 Task: Look for space in Conversano, Italy from 1st August, 2023 to 5th August, 2023 for 3 adults, 1 child in price range Rs.13000 to Rs.20000. Place can be entire place with 2 bedrooms having 3 beds and 2 bathrooms. Property type can be flatguest house, hotel. Booking option can be shelf check-in. Required host language is English.
Action: Mouse moved to (500, 120)
Screenshot: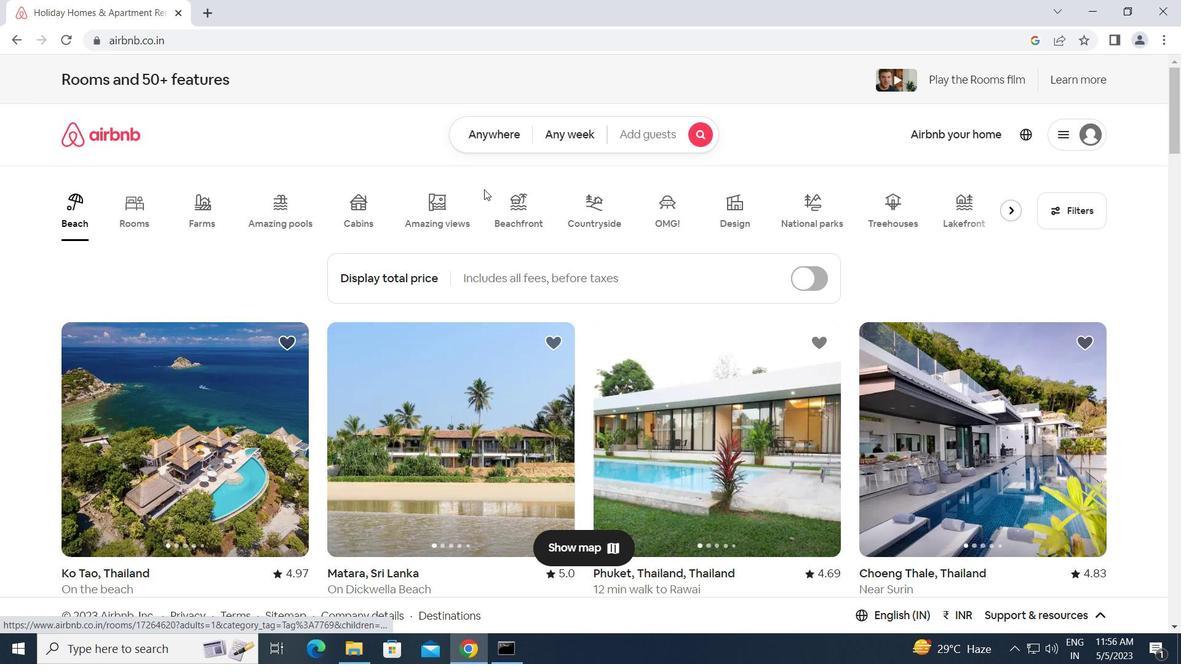 
Action: Mouse pressed left at (500, 120)
Screenshot: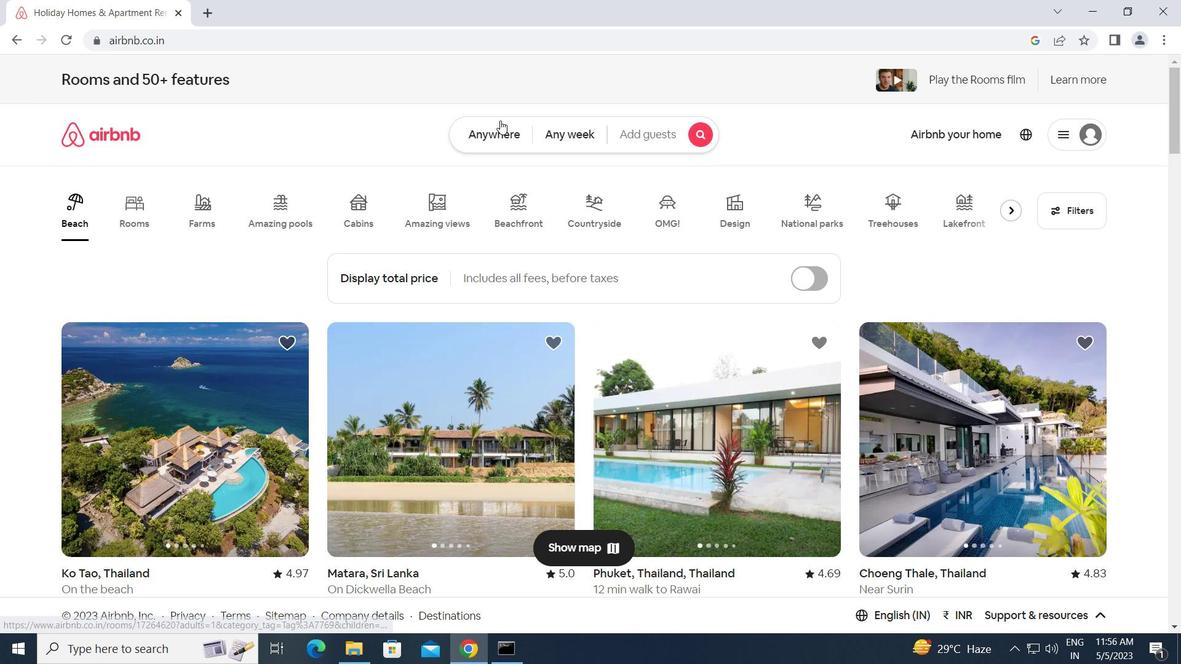 
Action: Mouse moved to (421, 185)
Screenshot: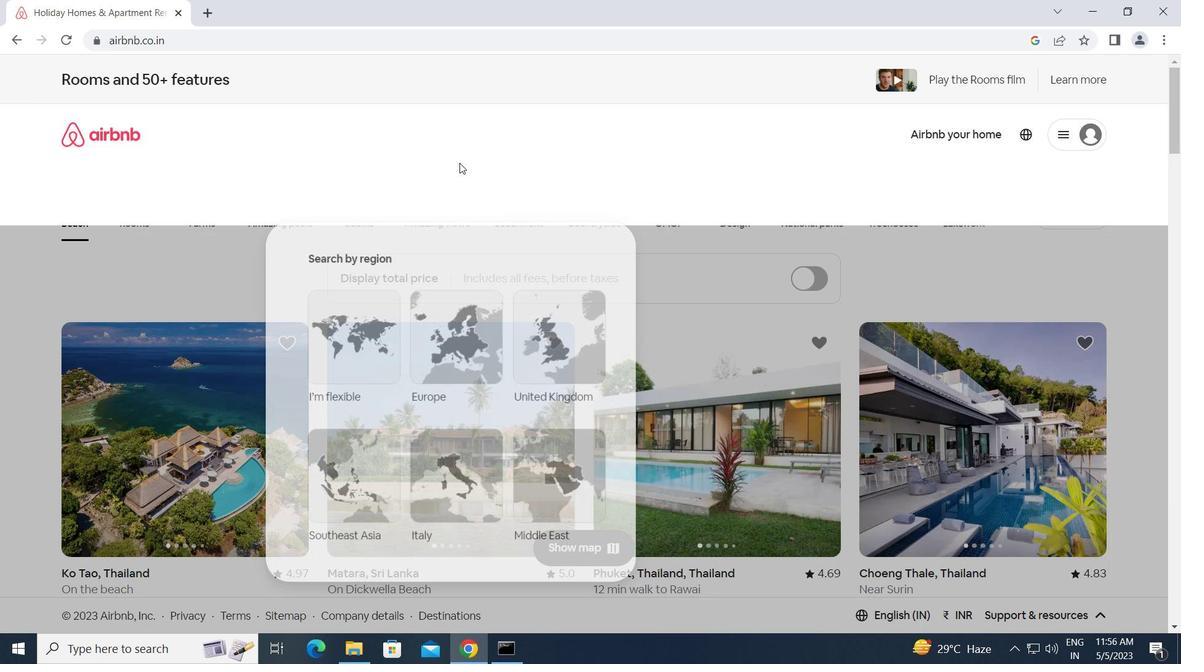 
Action: Mouse pressed left at (421, 185)
Screenshot: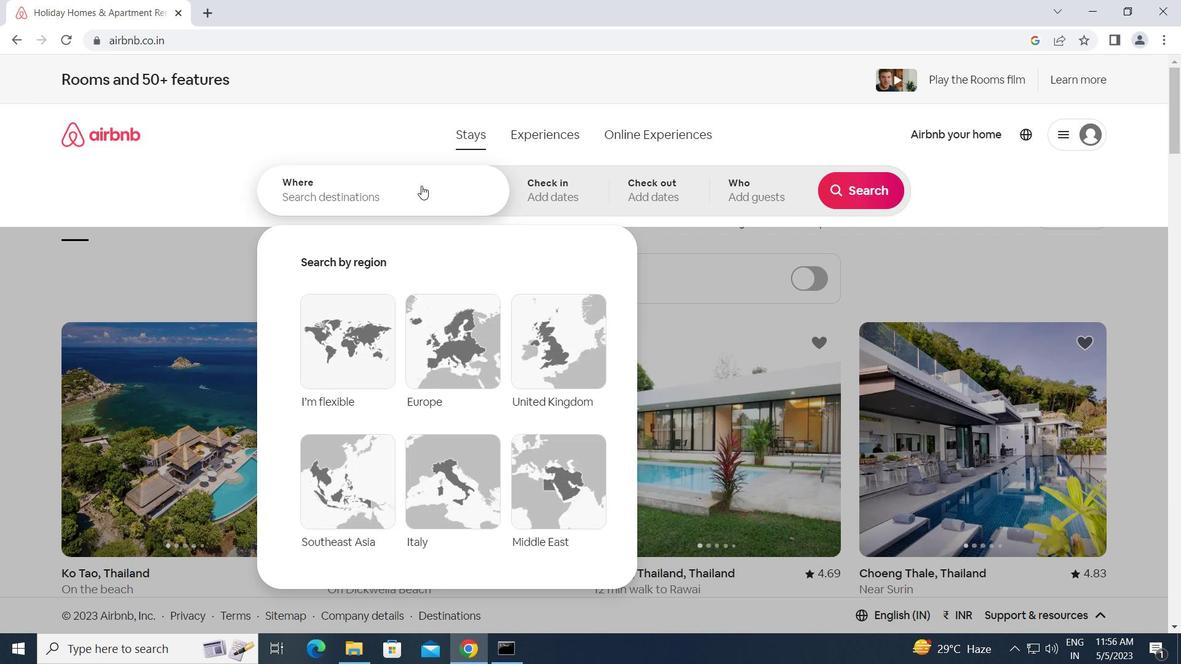 
Action: Key pressed c<Key.caps_lock>onversano,<Key.space><Key.caps_lock>i<Key.caps_lock>taly<Key.enter>
Screenshot: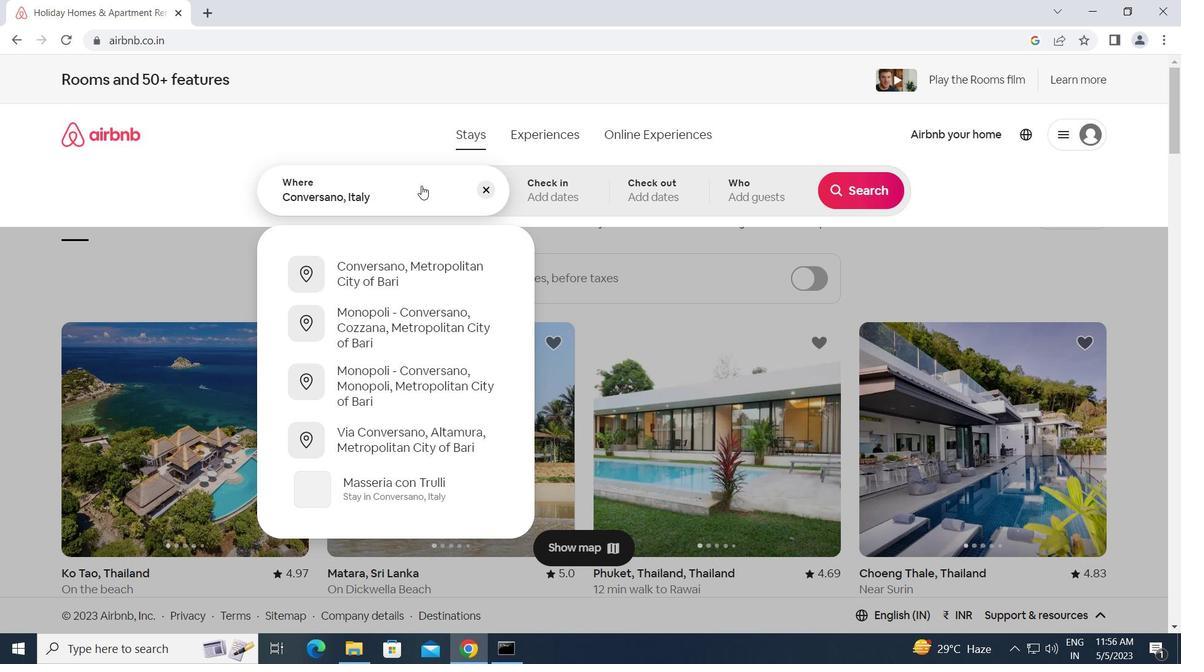 
Action: Mouse moved to (860, 306)
Screenshot: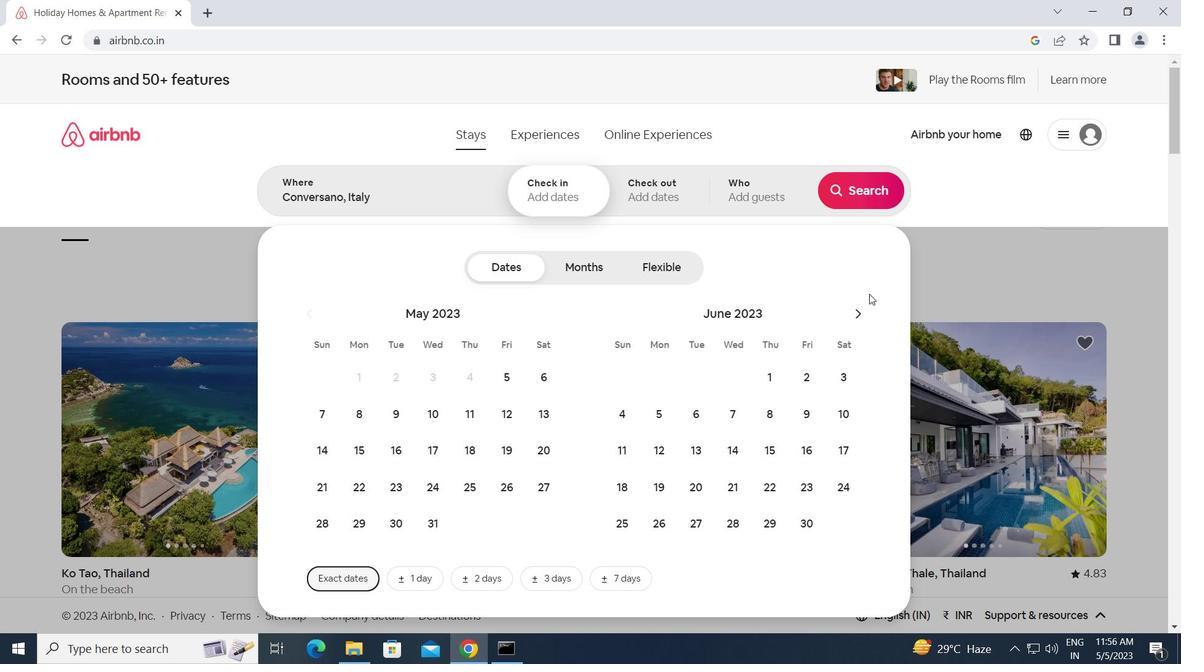 
Action: Mouse pressed left at (860, 306)
Screenshot: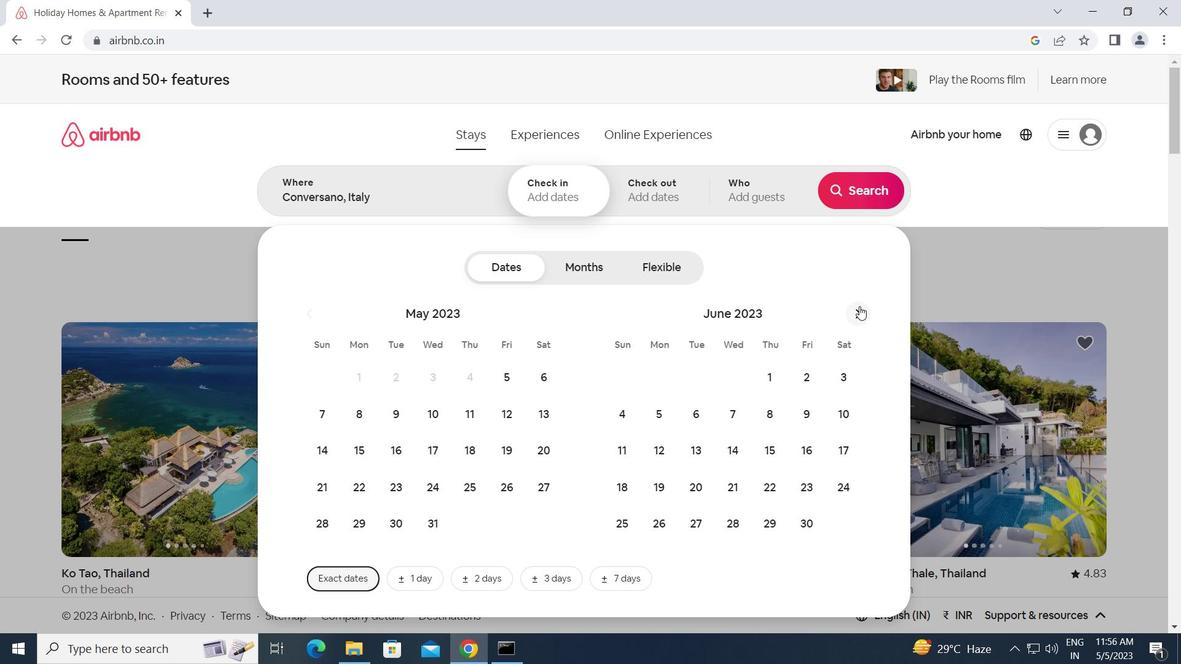 
Action: Mouse pressed left at (860, 306)
Screenshot: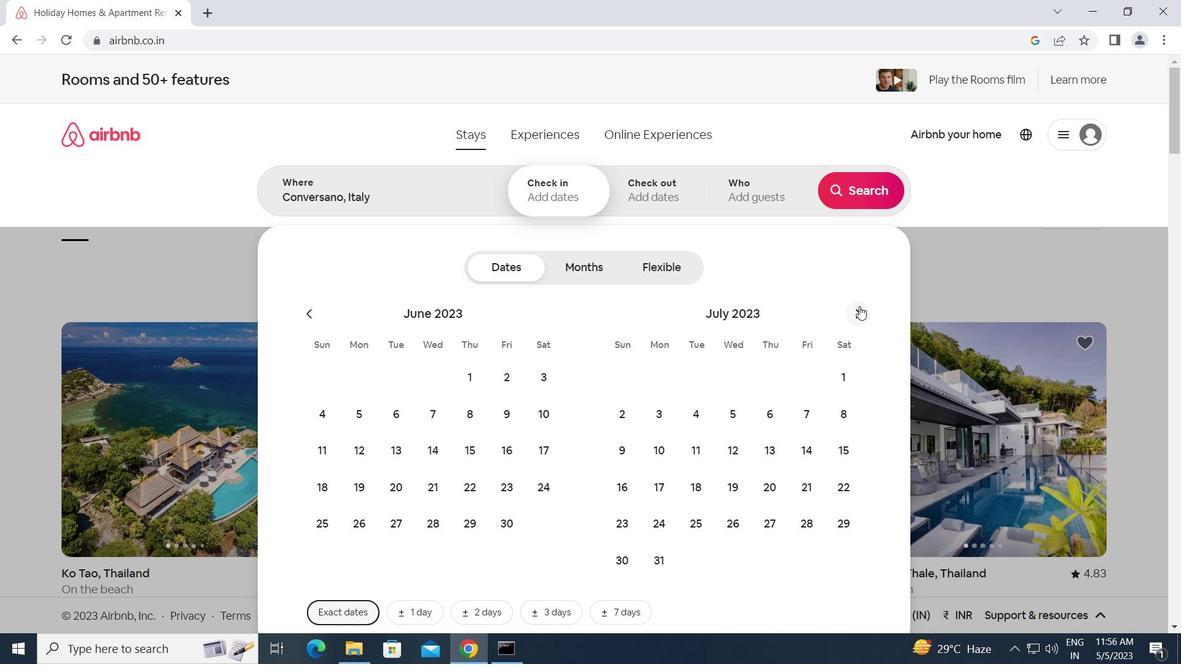 
Action: Mouse moved to (687, 375)
Screenshot: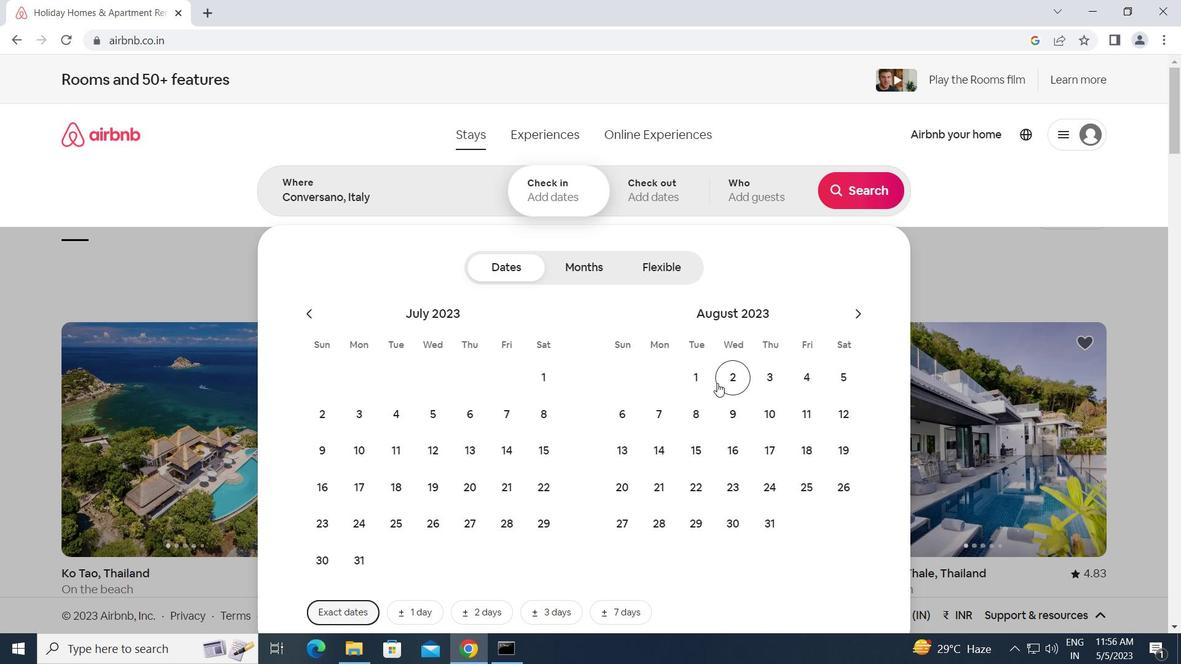 
Action: Mouse pressed left at (687, 375)
Screenshot: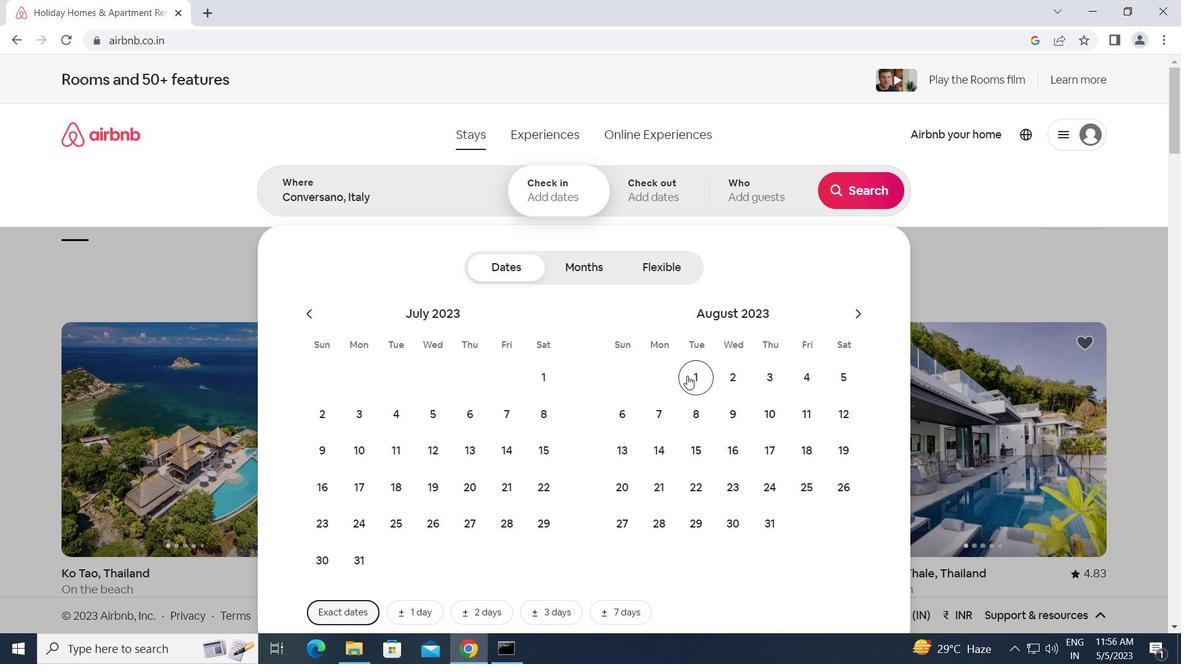 
Action: Mouse moved to (840, 380)
Screenshot: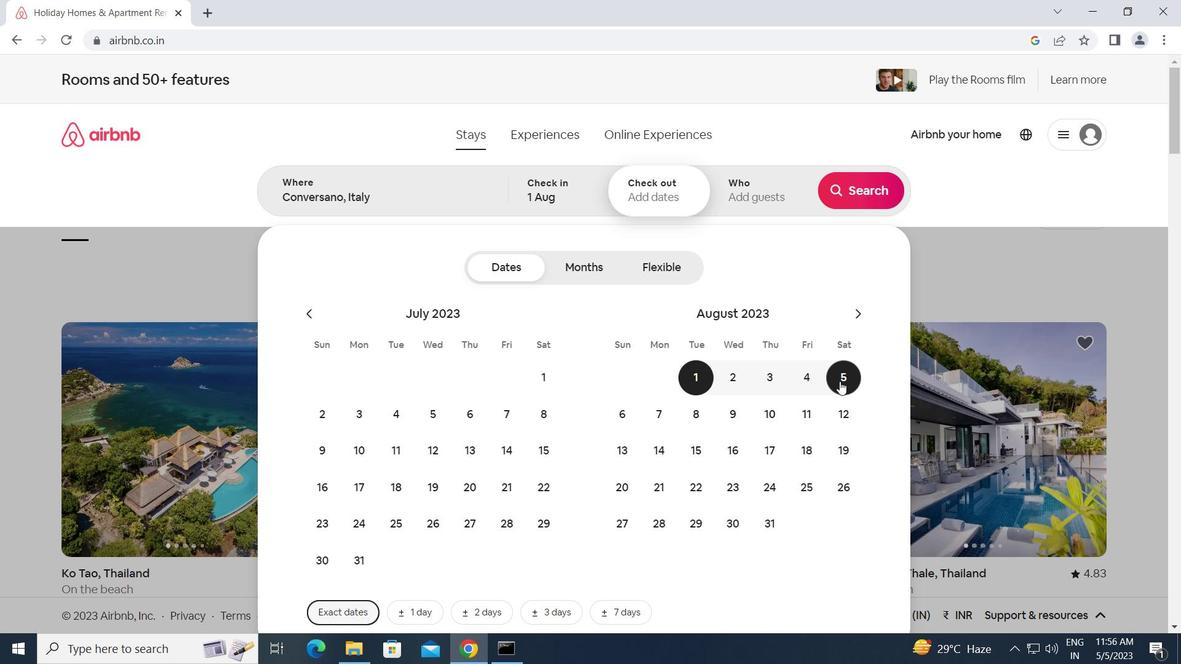 
Action: Mouse pressed left at (840, 380)
Screenshot: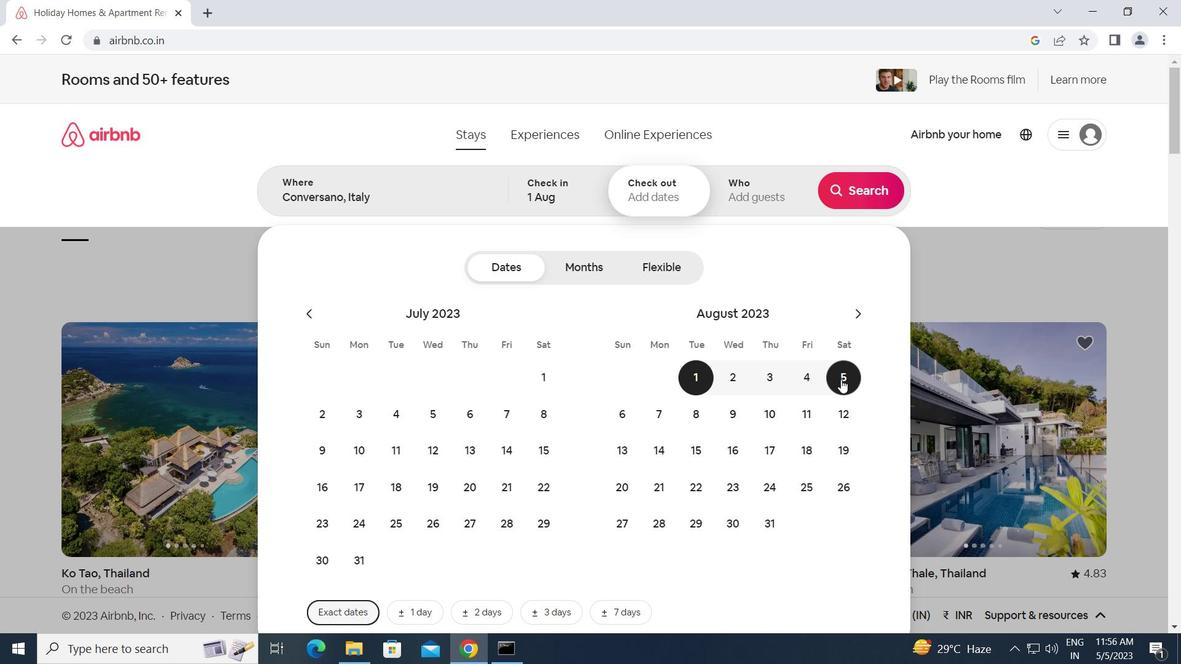 
Action: Mouse moved to (772, 192)
Screenshot: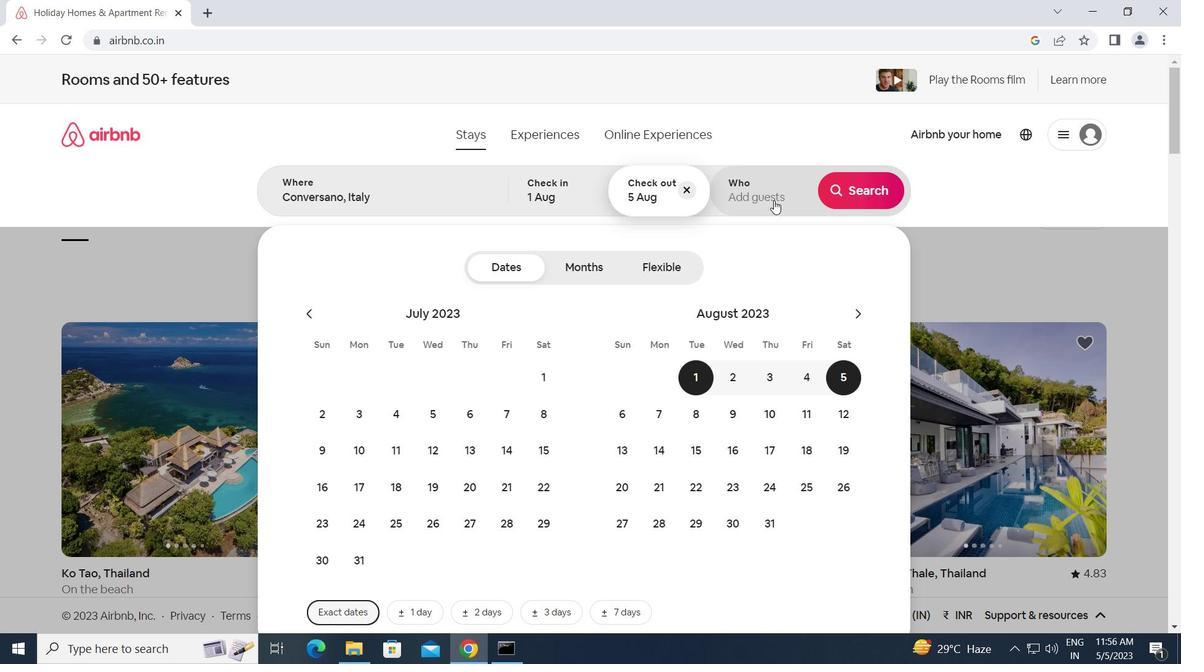 
Action: Mouse pressed left at (772, 192)
Screenshot: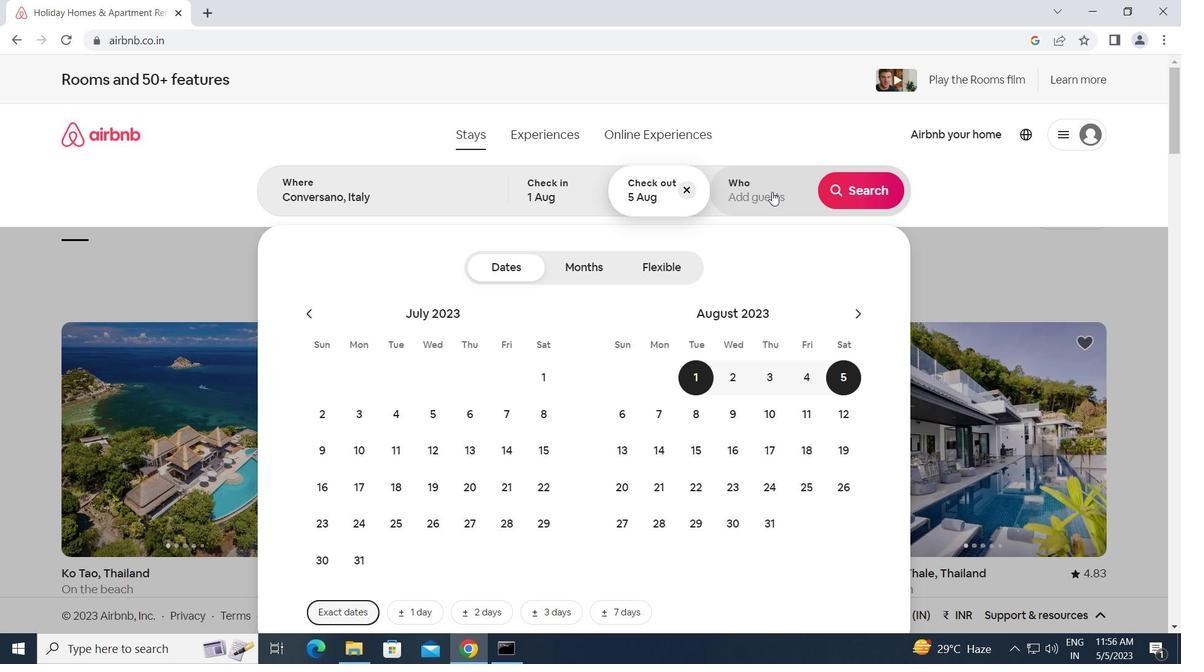 
Action: Mouse moved to (862, 268)
Screenshot: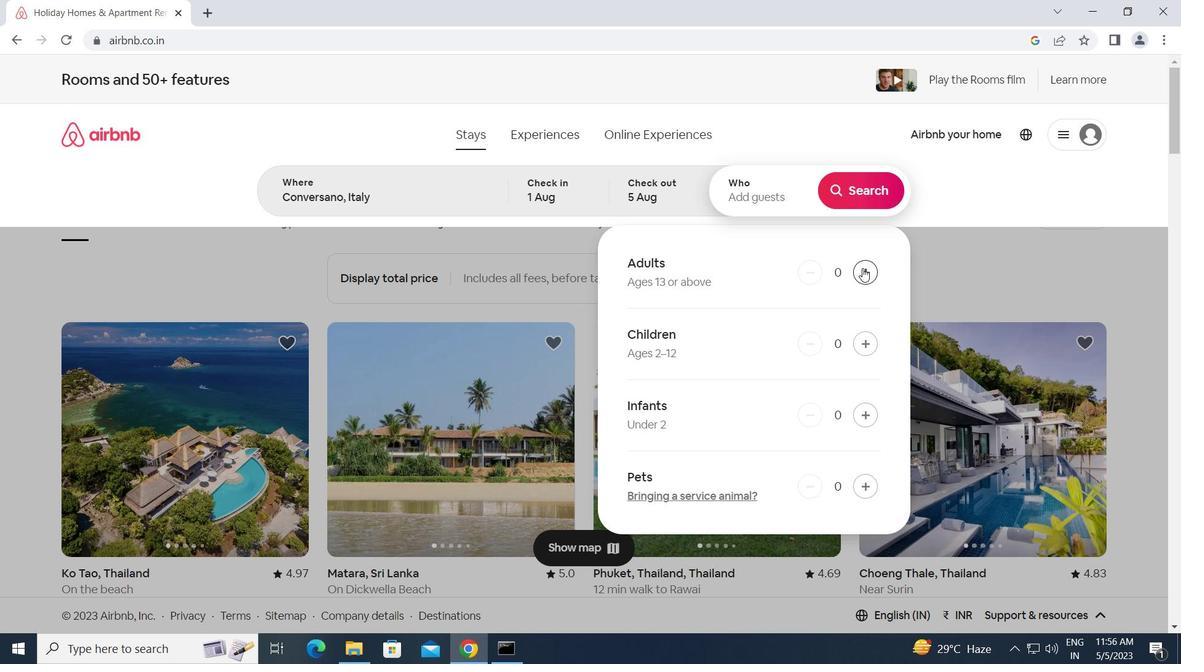 
Action: Mouse pressed left at (862, 268)
Screenshot: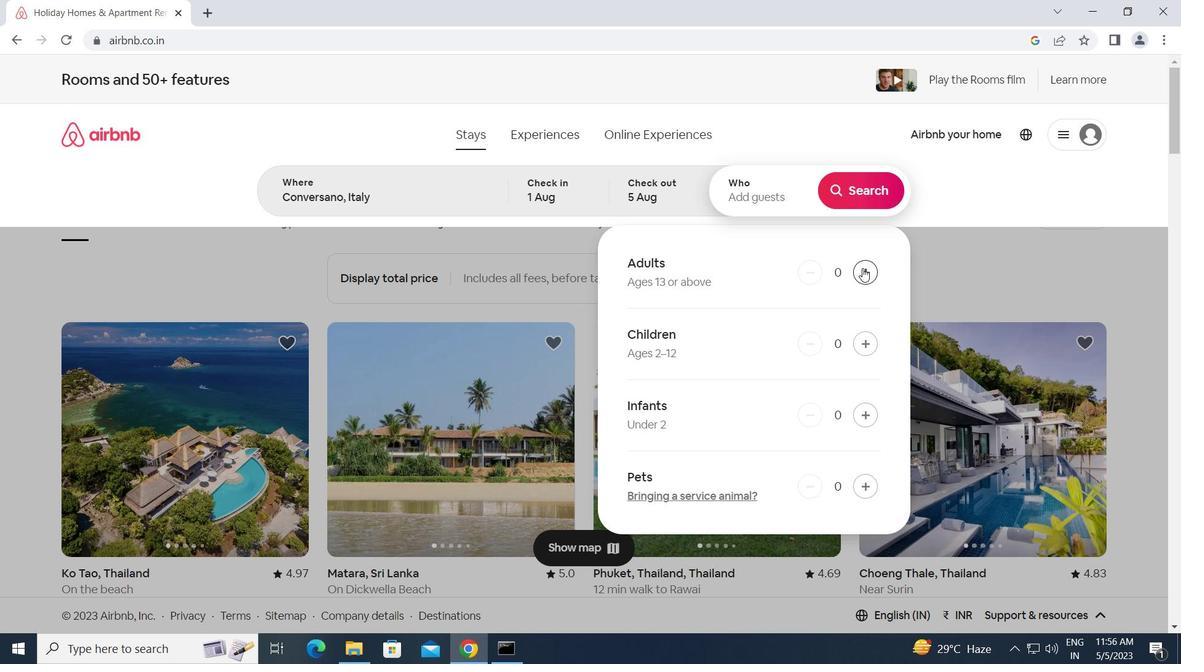 
Action: Mouse pressed left at (862, 268)
Screenshot: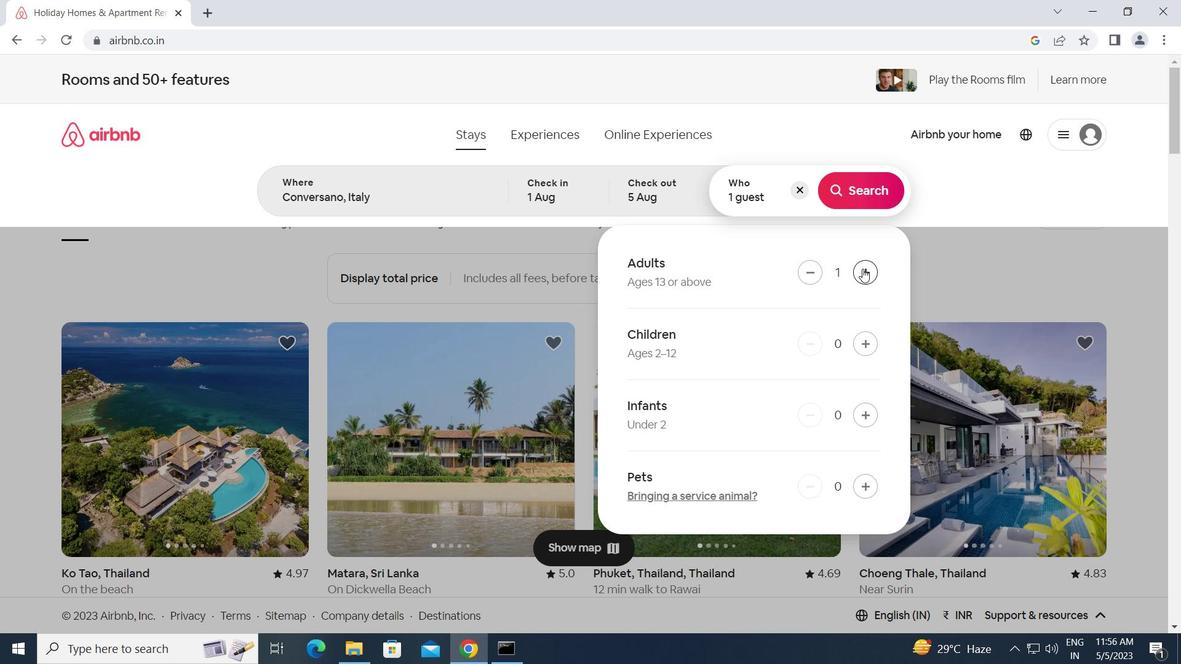 
Action: Mouse pressed left at (862, 268)
Screenshot: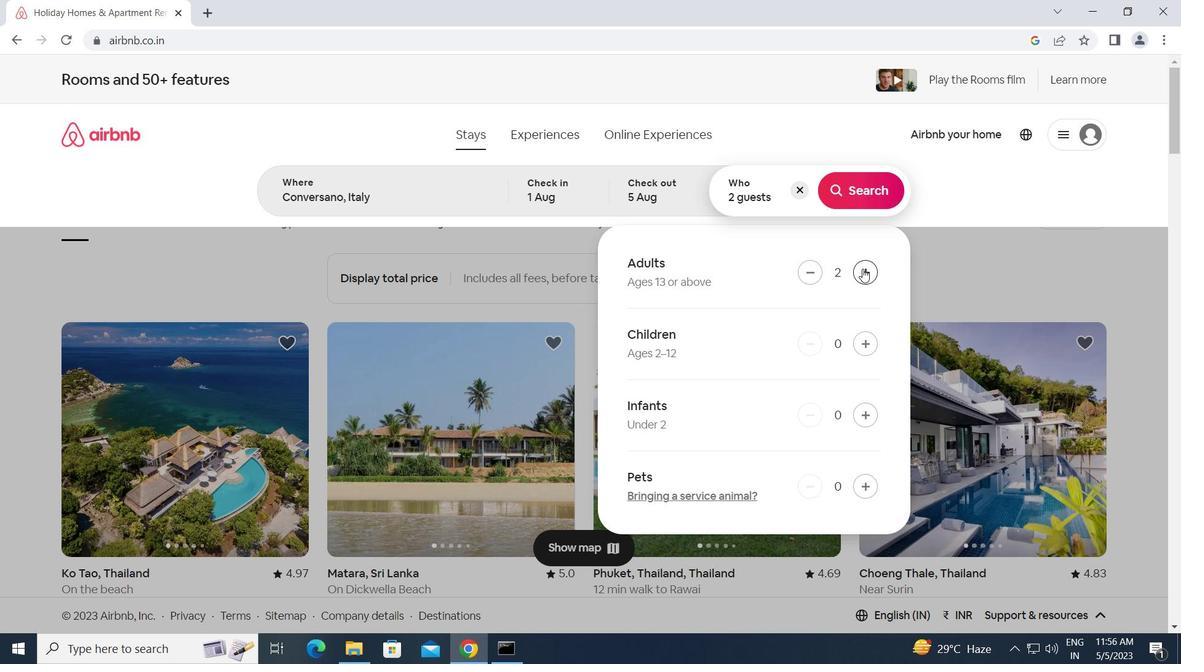 
Action: Mouse moved to (869, 342)
Screenshot: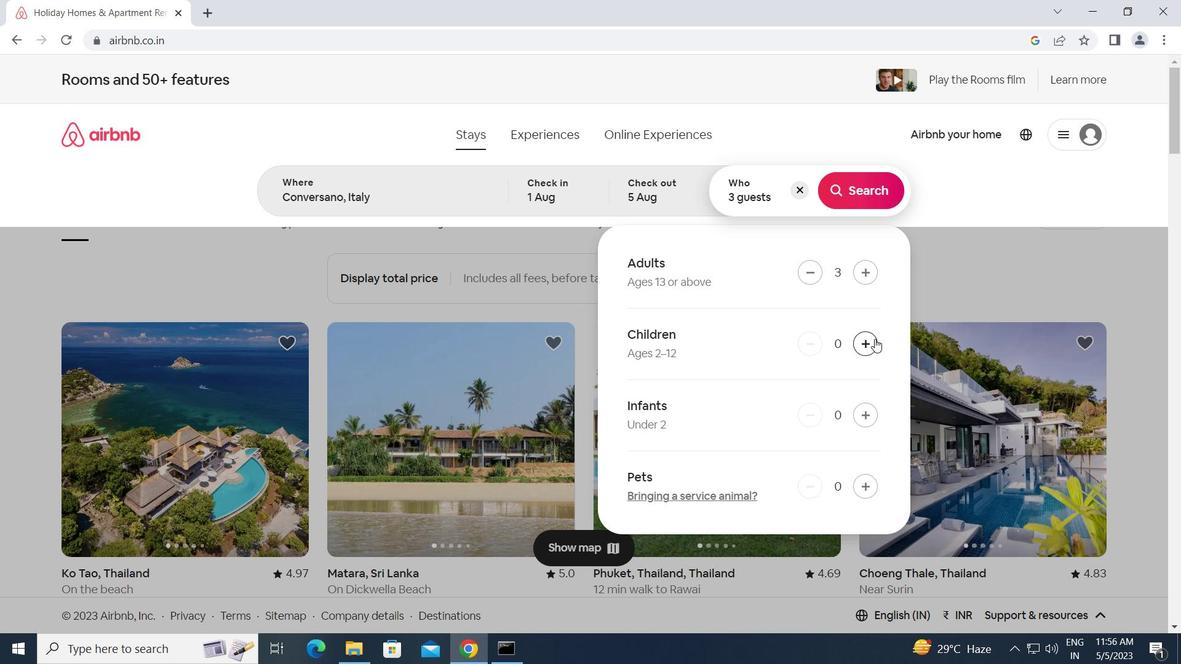 
Action: Mouse pressed left at (869, 342)
Screenshot: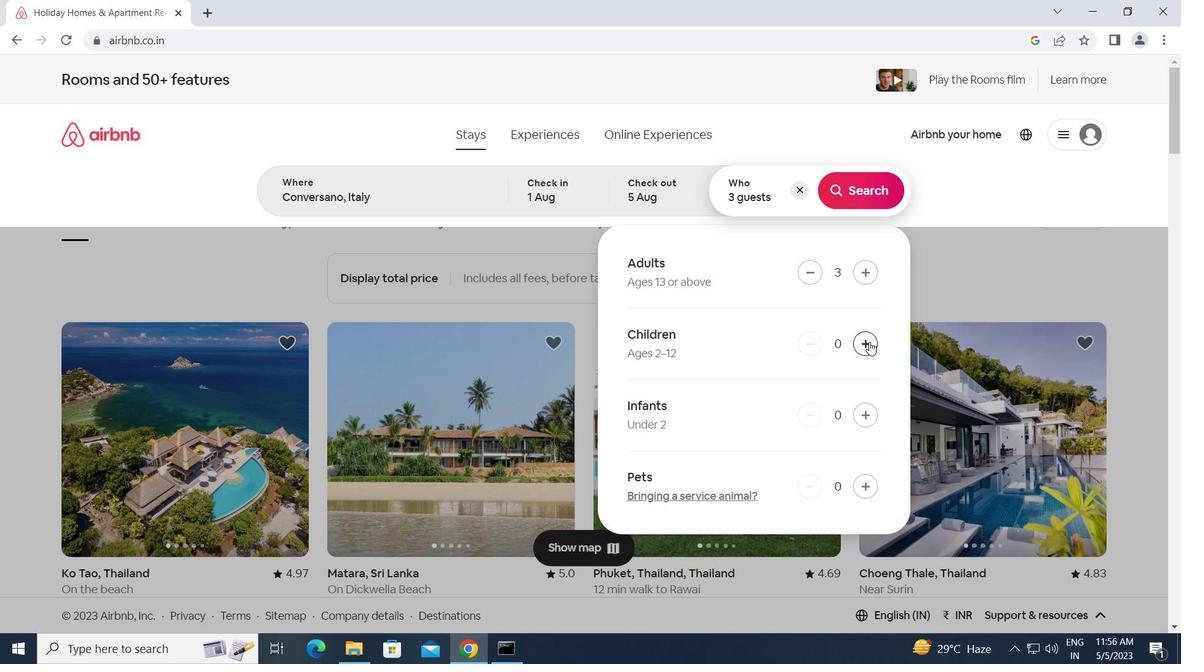 
Action: Mouse moved to (848, 188)
Screenshot: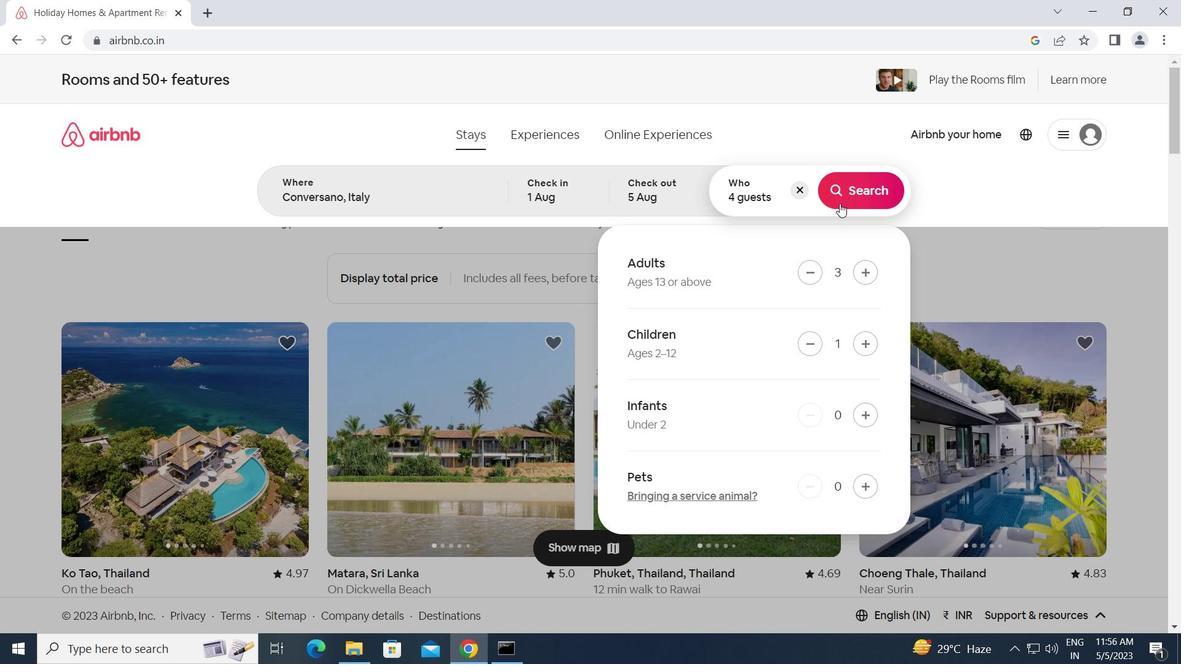 
Action: Mouse pressed left at (848, 188)
Screenshot: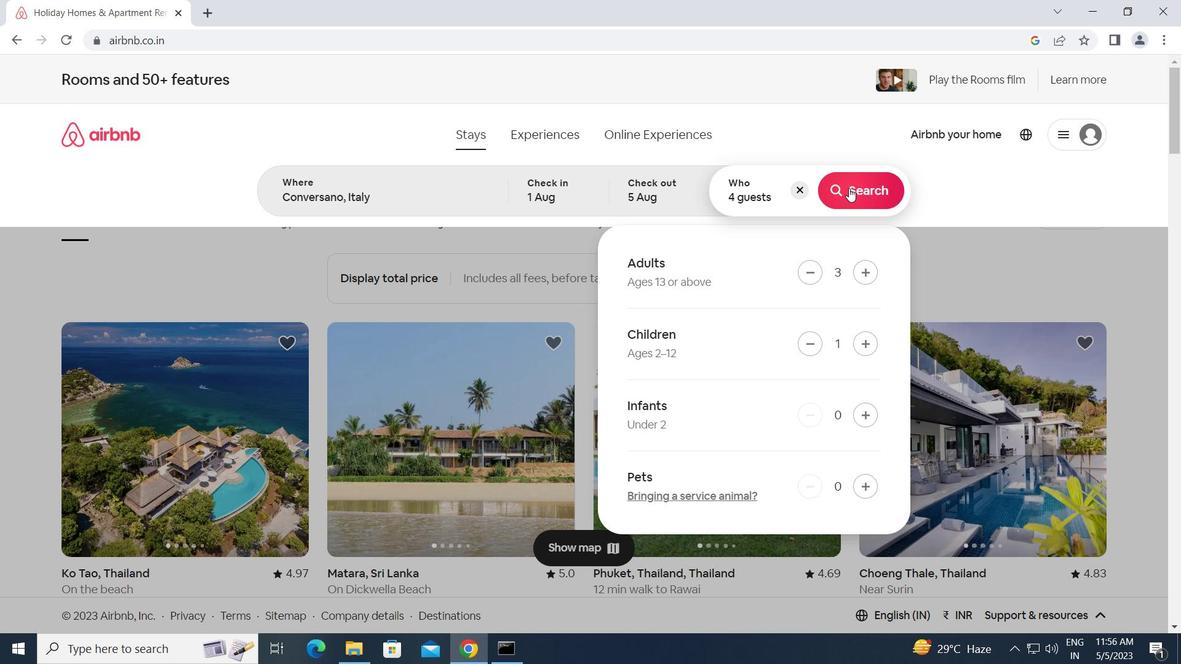
Action: Mouse moved to (1104, 148)
Screenshot: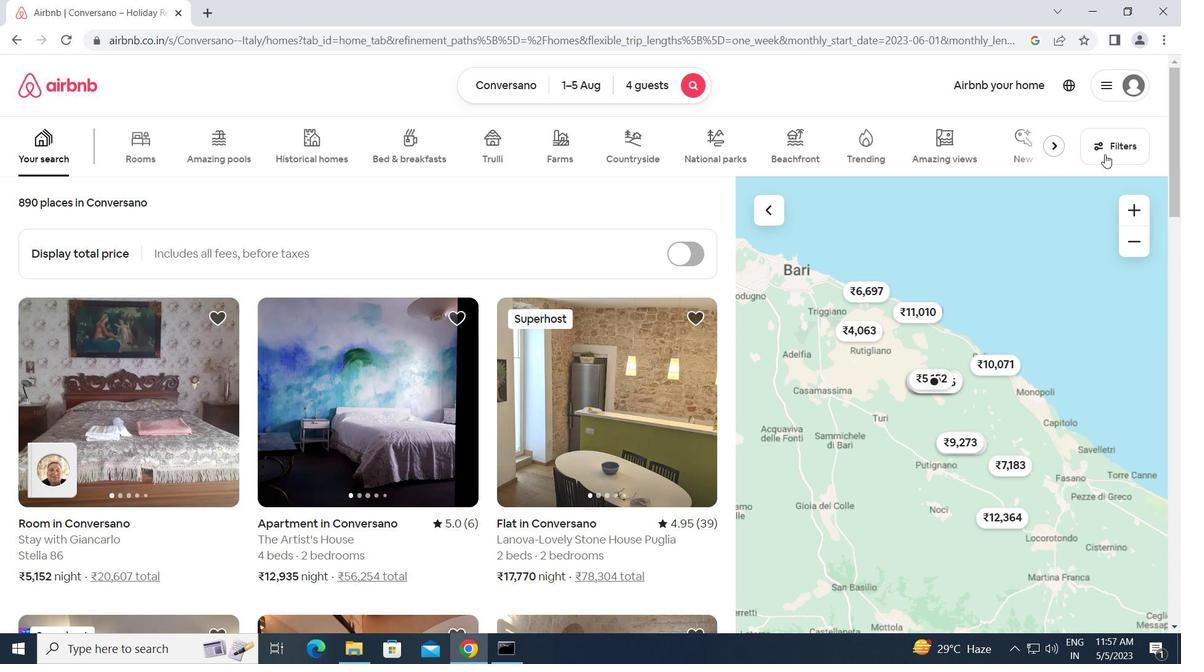 
Action: Mouse pressed left at (1104, 148)
Screenshot: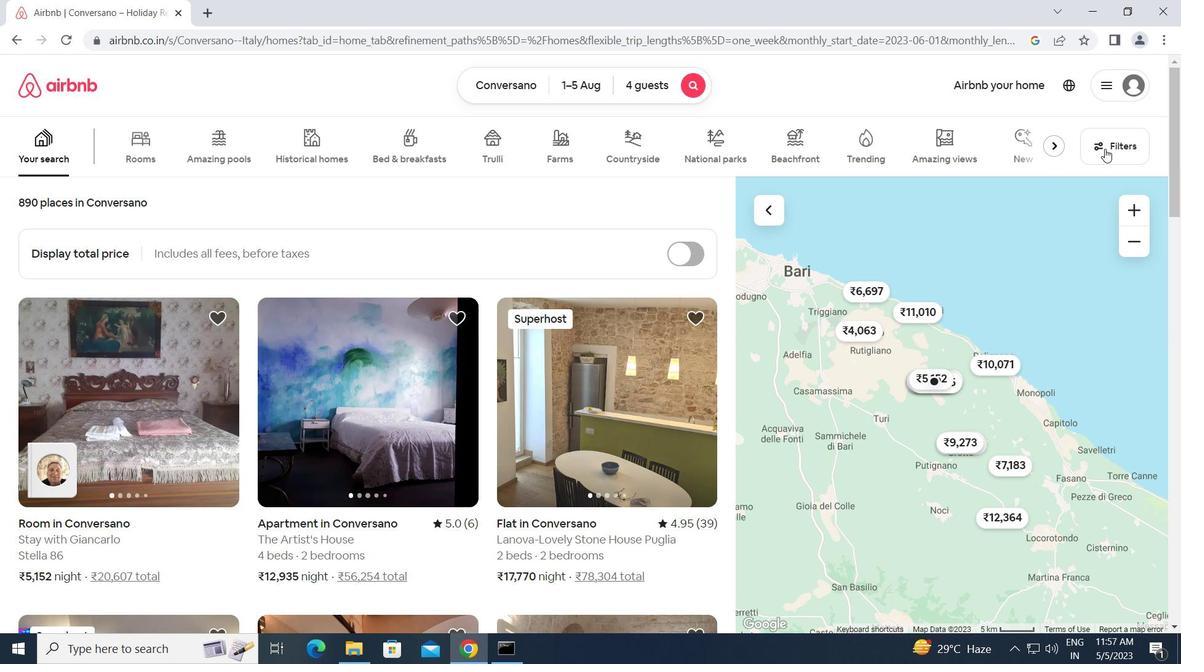 
Action: Mouse moved to (391, 526)
Screenshot: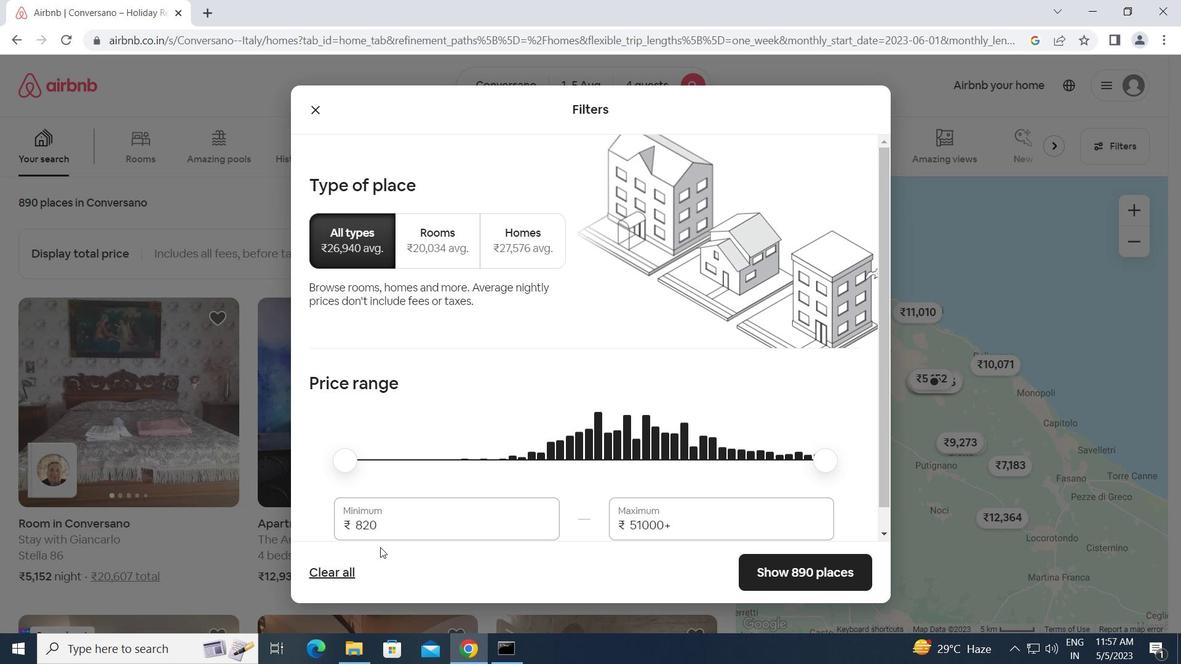 
Action: Mouse pressed left at (391, 526)
Screenshot: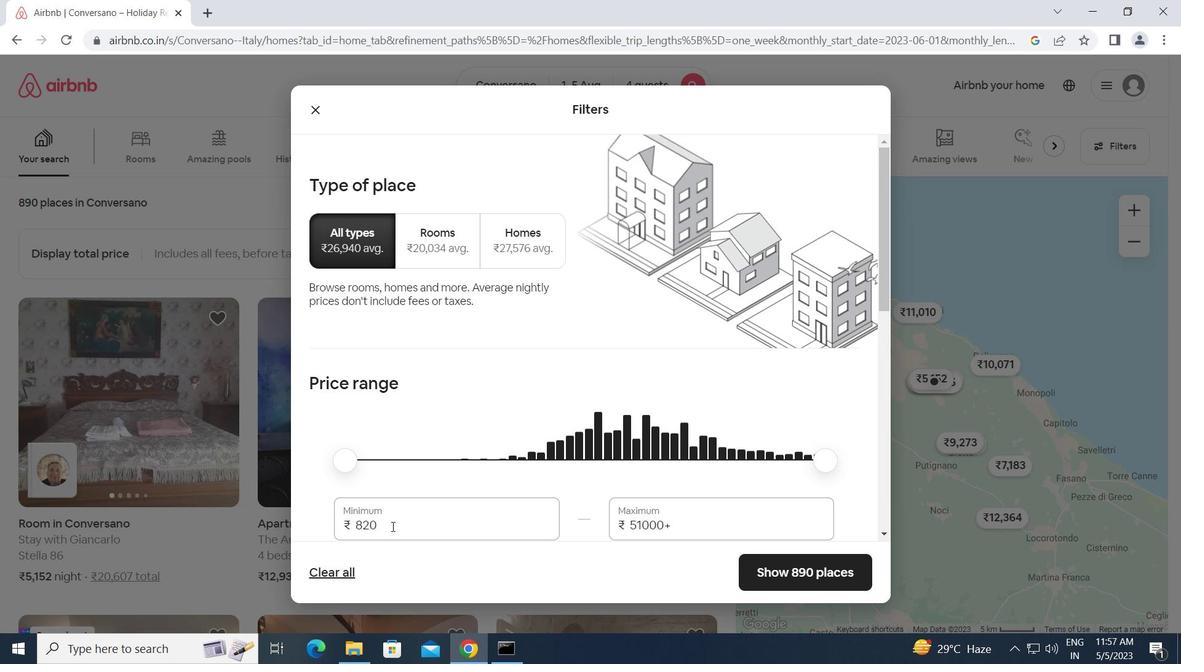 
Action: Mouse moved to (340, 524)
Screenshot: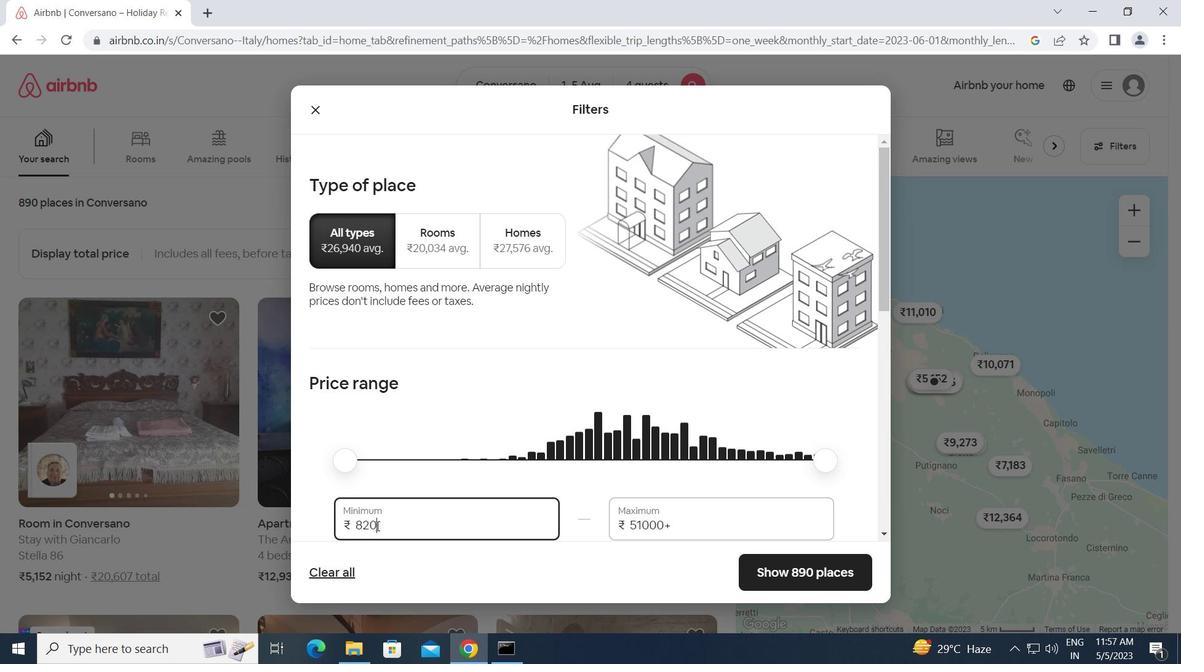 
Action: Key pressed 13000<Key.tab>20000
Screenshot: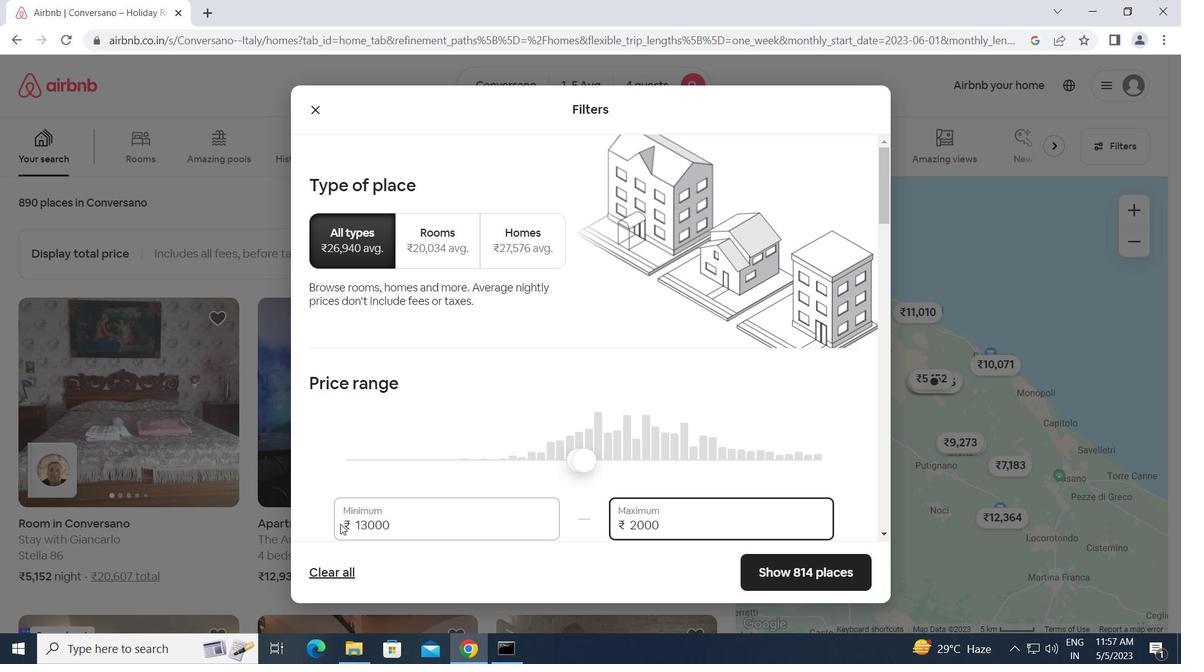 
Action: Mouse moved to (361, 522)
Screenshot: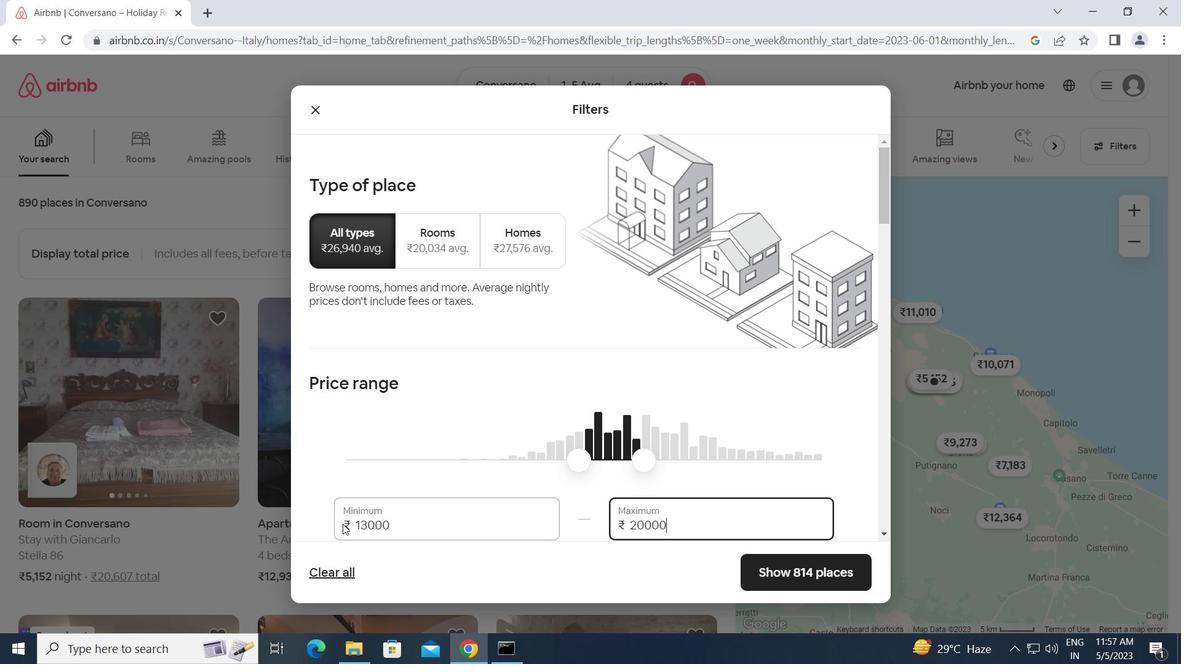 
Action: Mouse scrolled (361, 521) with delta (0, 0)
Screenshot: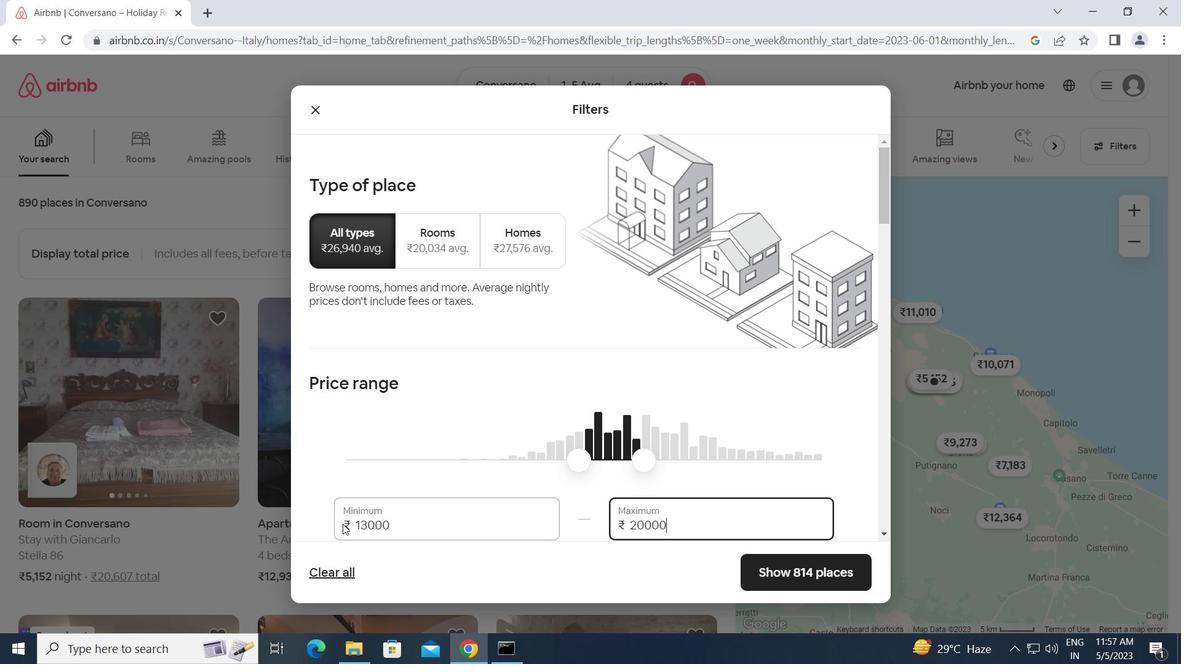 
Action: Mouse moved to (378, 518)
Screenshot: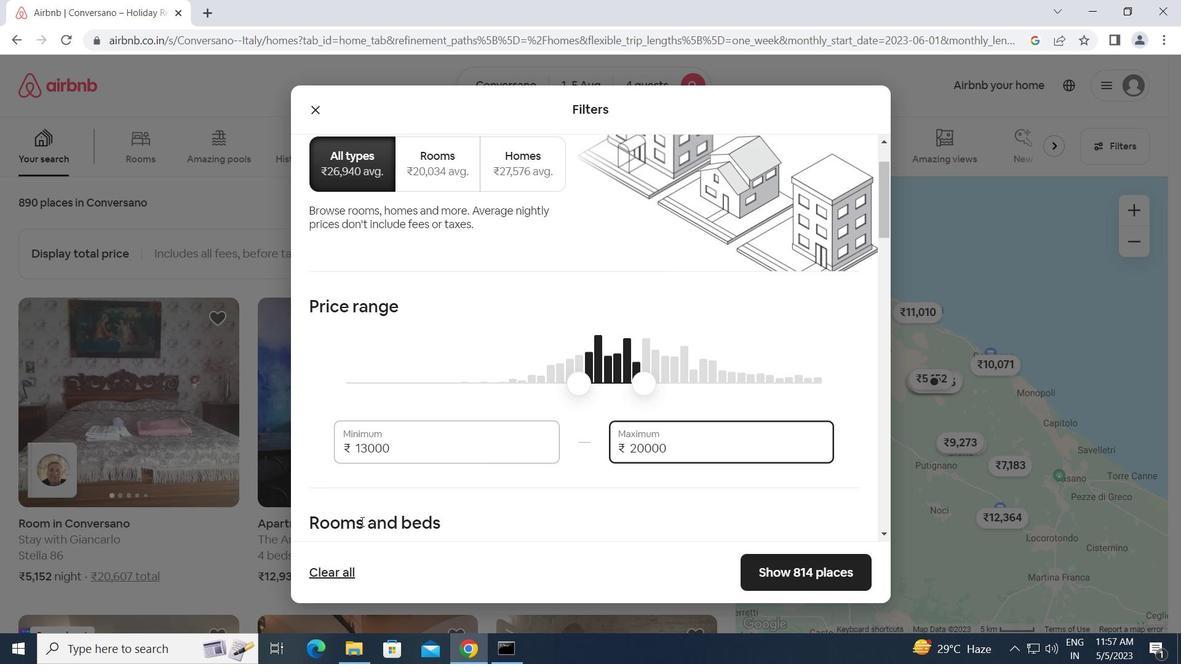 
Action: Mouse scrolled (378, 517) with delta (0, 0)
Screenshot: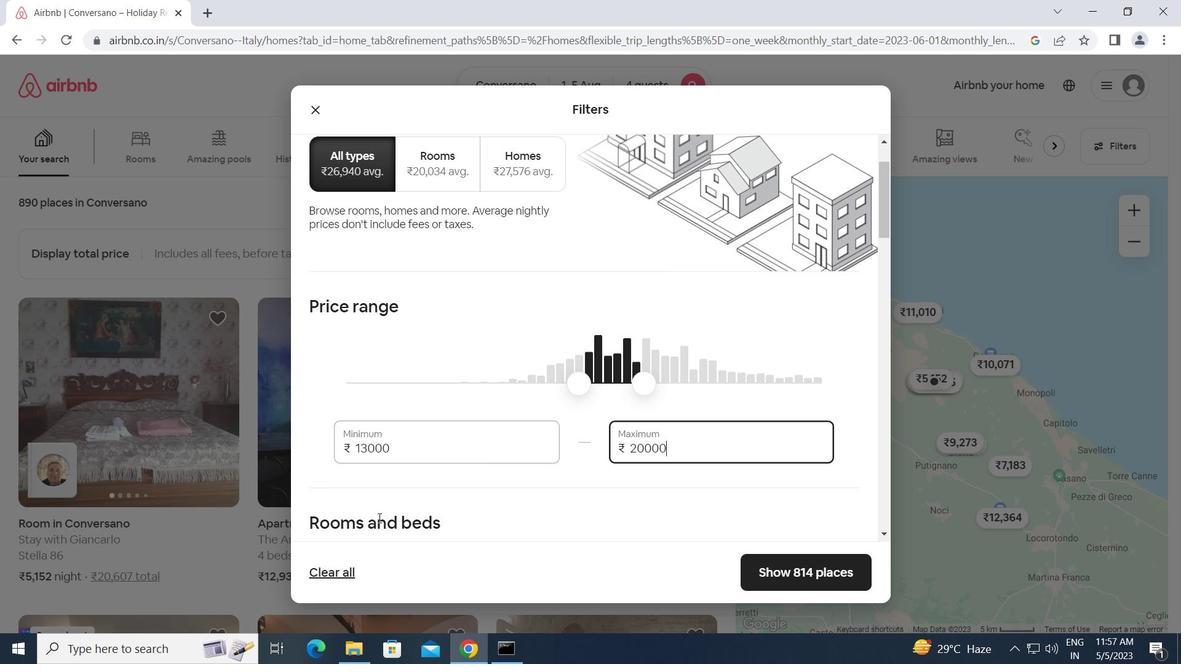 
Action: Mouse scrolled (378, 517) with delta (0, 0)
Screenshot: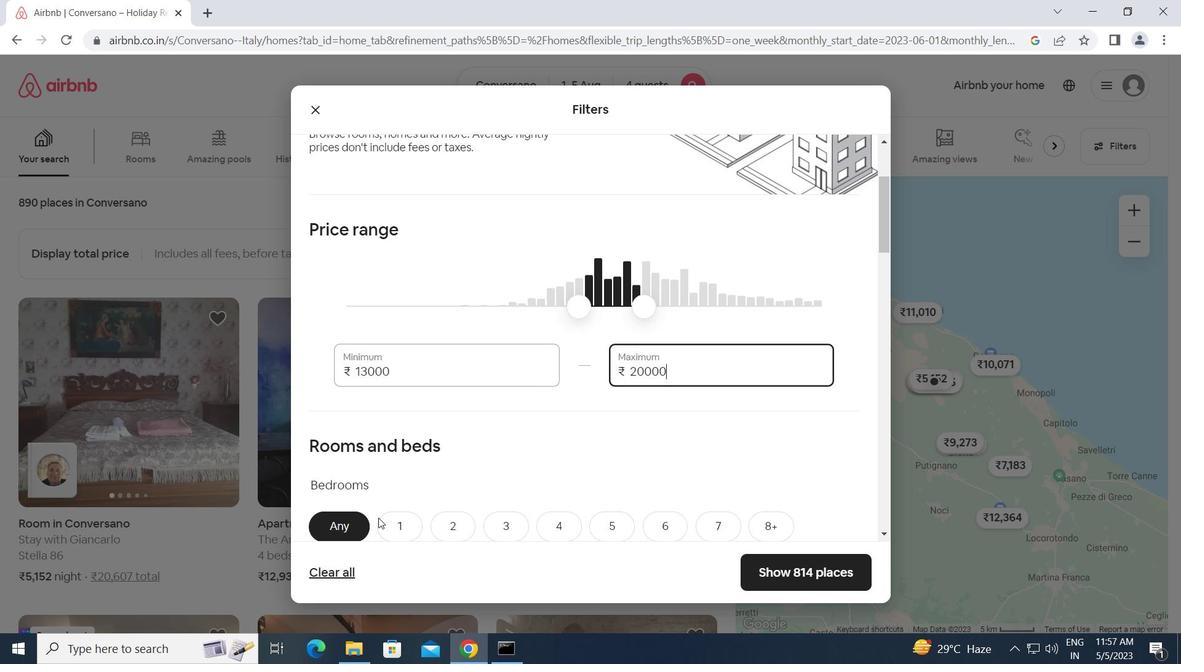 
Action: Mouse scrolled (378, 517) with delta (0, 0)
Screenshot: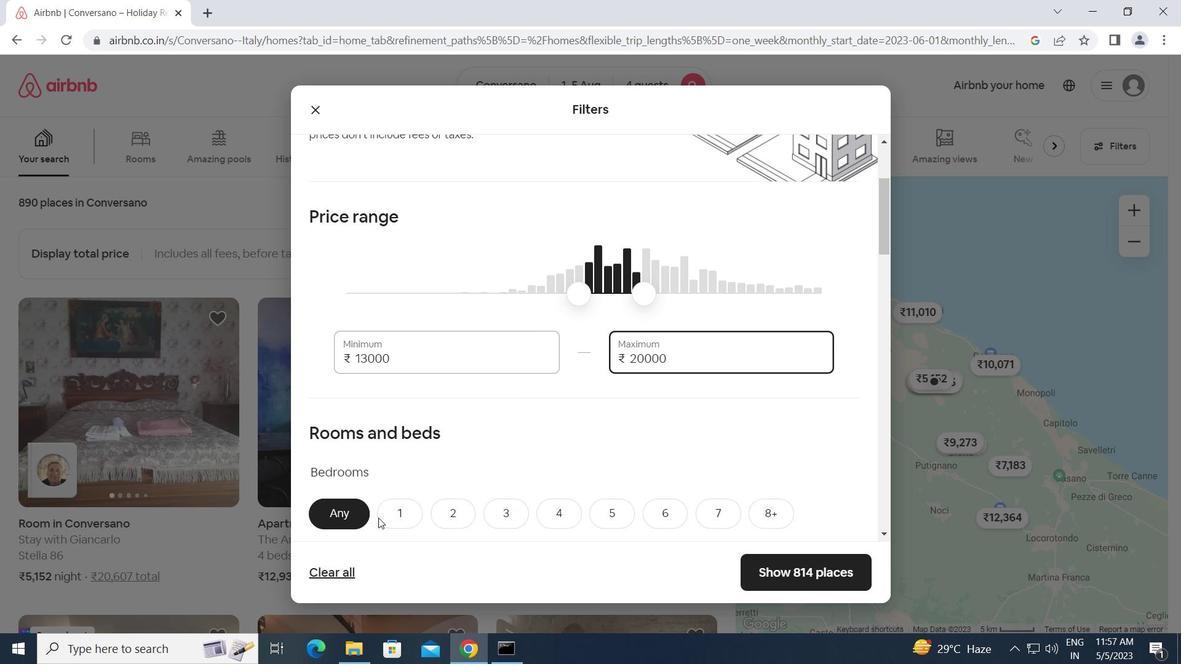 
Action: Mouse scrolled (378, 517) with delta (0, 0)
Screenshot: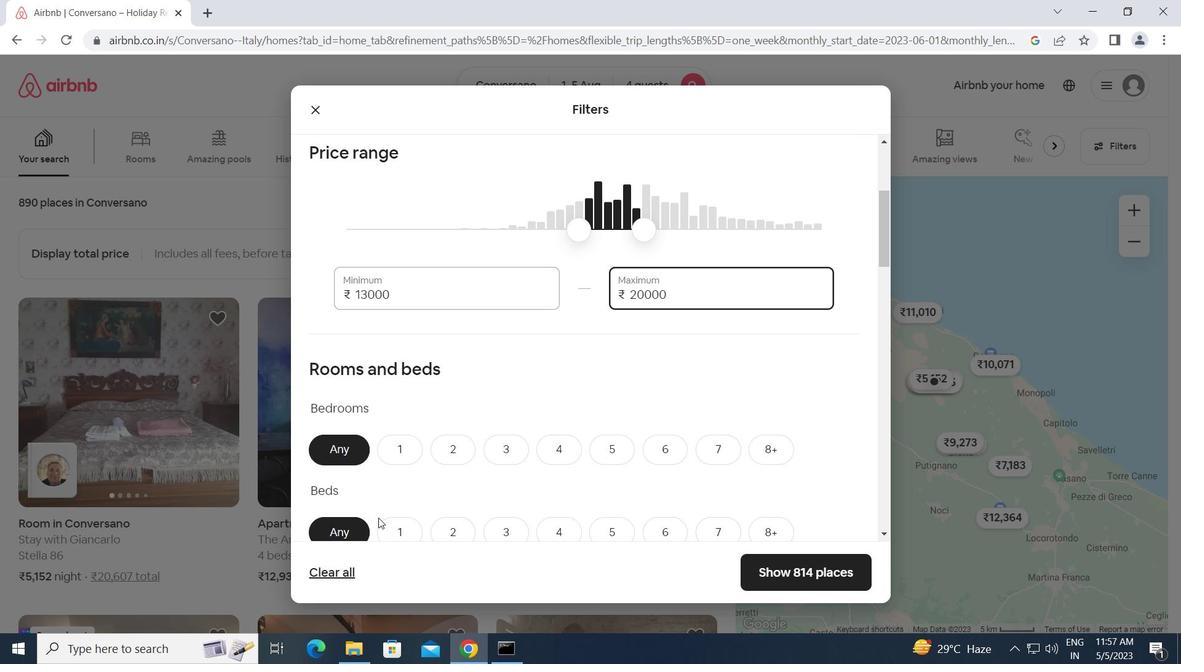 
Action: Mouse moved to (453, 294)
Screenshot: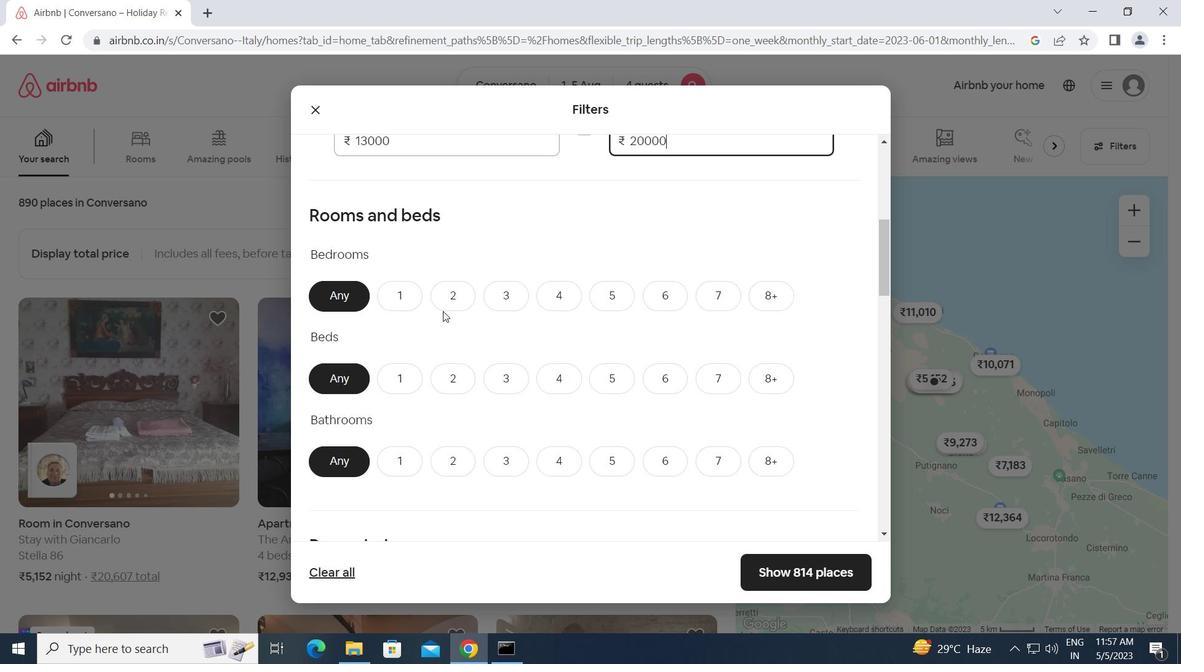 
Action: Mouse pressed left at (453, 294)
Screenshot: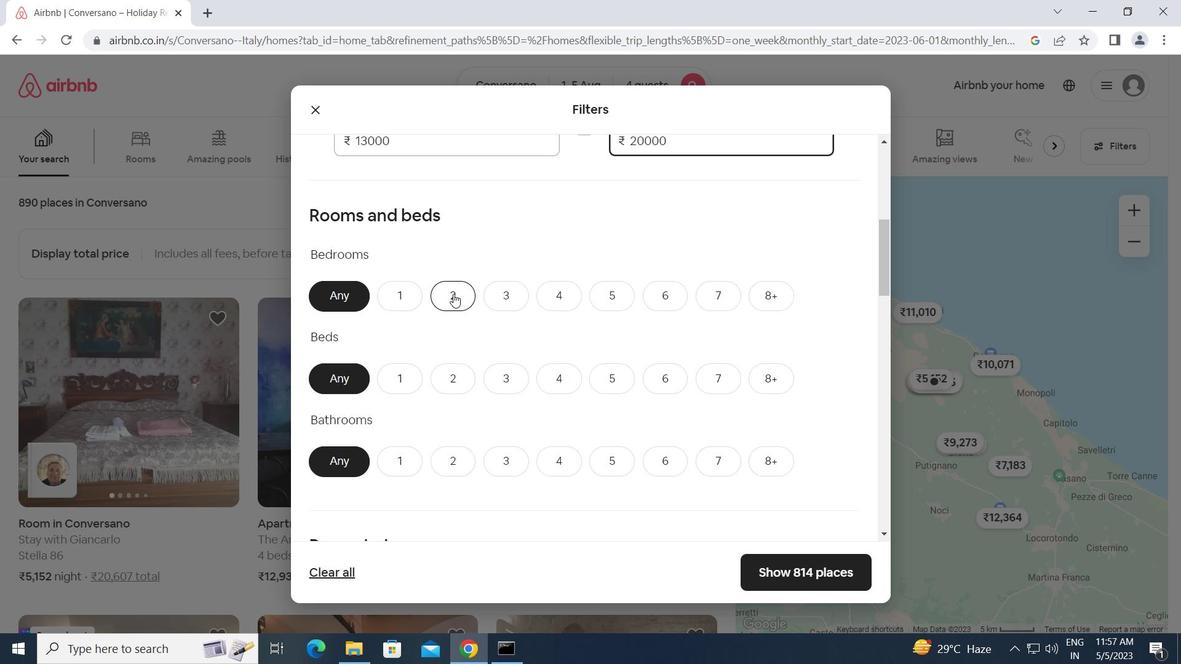 
Action: Mouse moved to (505, 377)
Screenshot: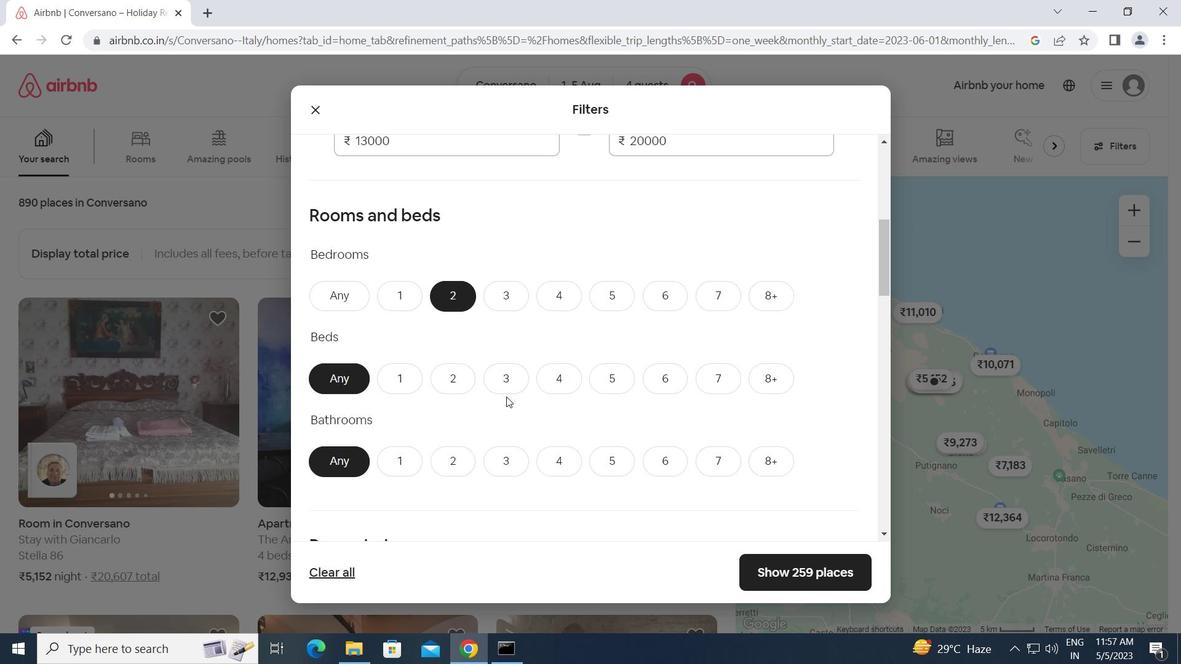 
Action: Mouse pressed left at (505, 377)
Screenshot: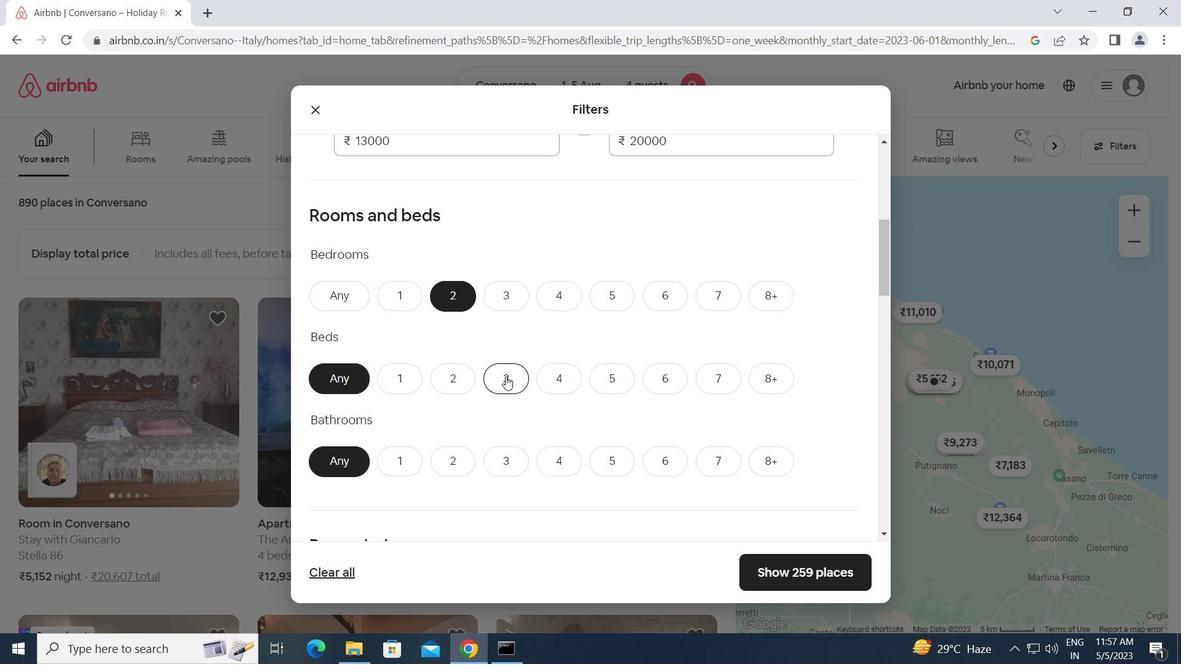 
Action: Mouse moved to (446, 463)
Screenshot: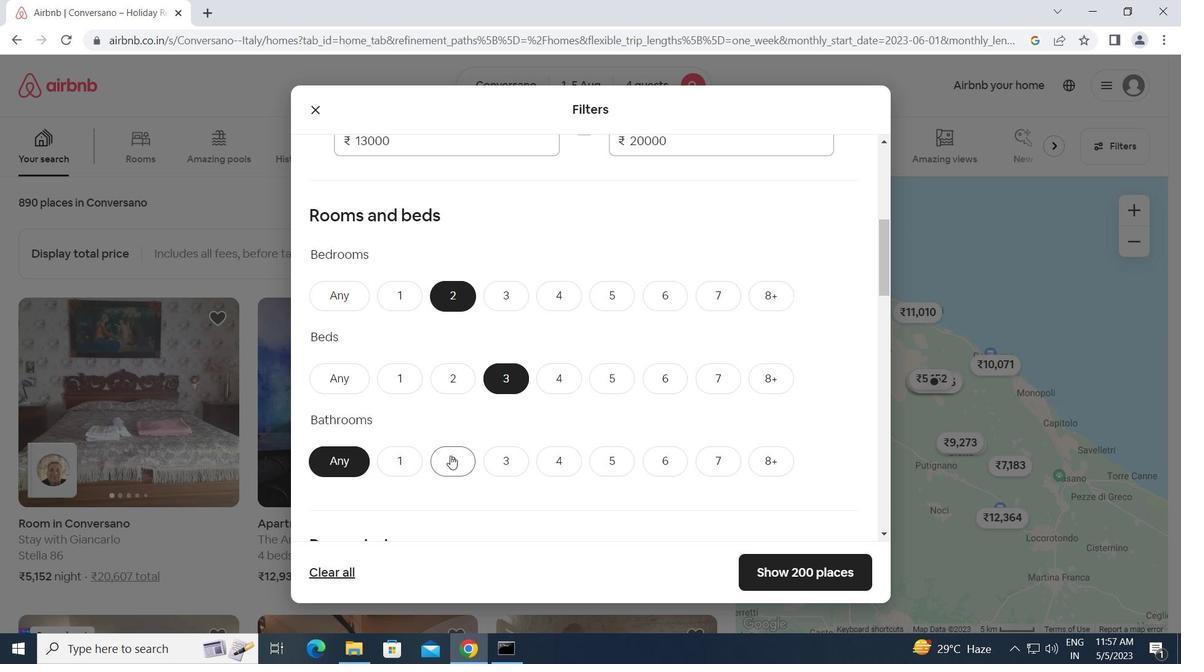 
Action: Mouse pressed left at (446, 463)
Screenshot: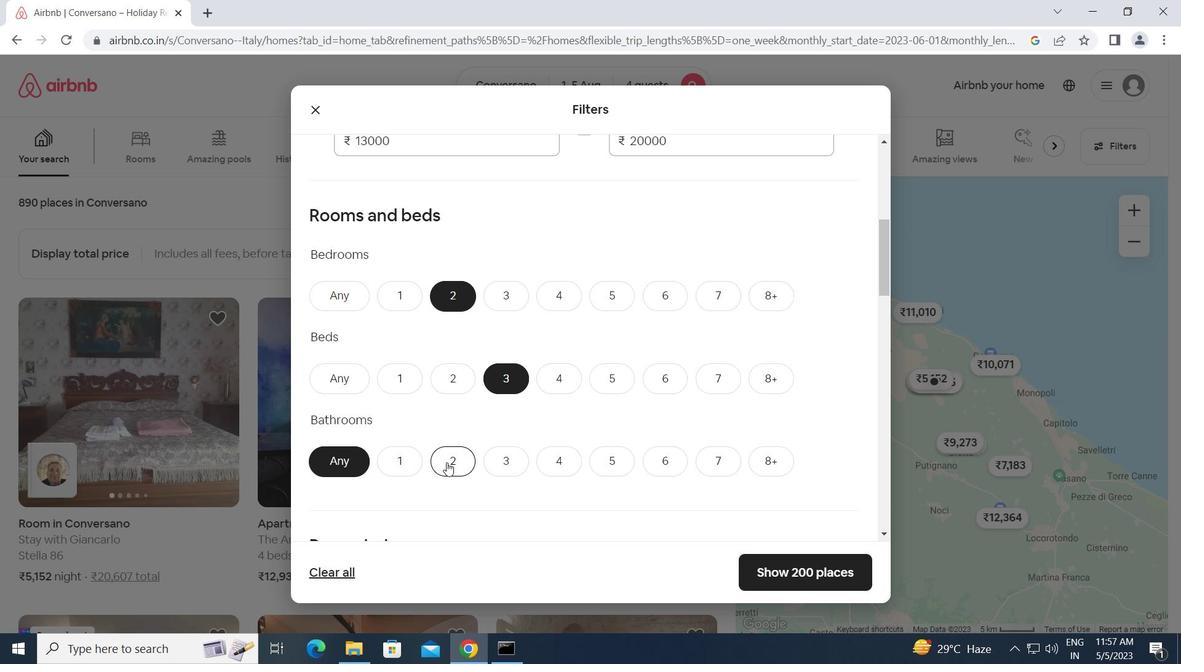 
Action: Mouse moved to (446, 463)
Screenshot: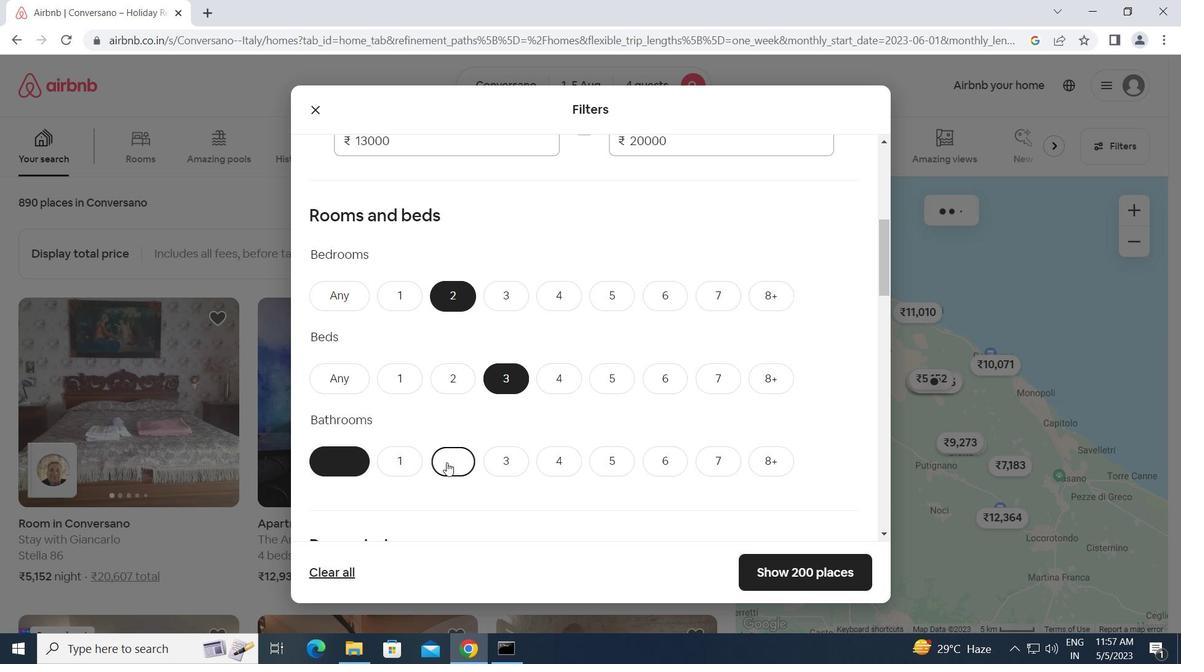 
Action: Mouse scrolled (446, 463) with delta (0, 0)
Screenshot: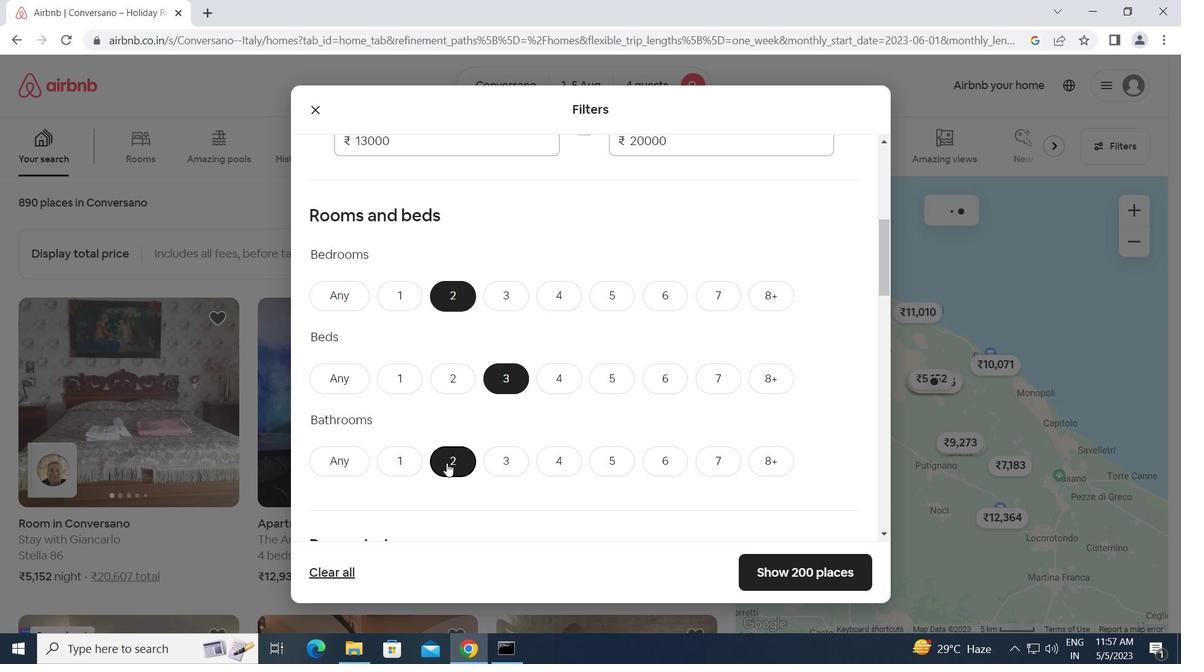 
Action: Mouse scrolled (446, 463) with delta (0, 0)
Screenshot: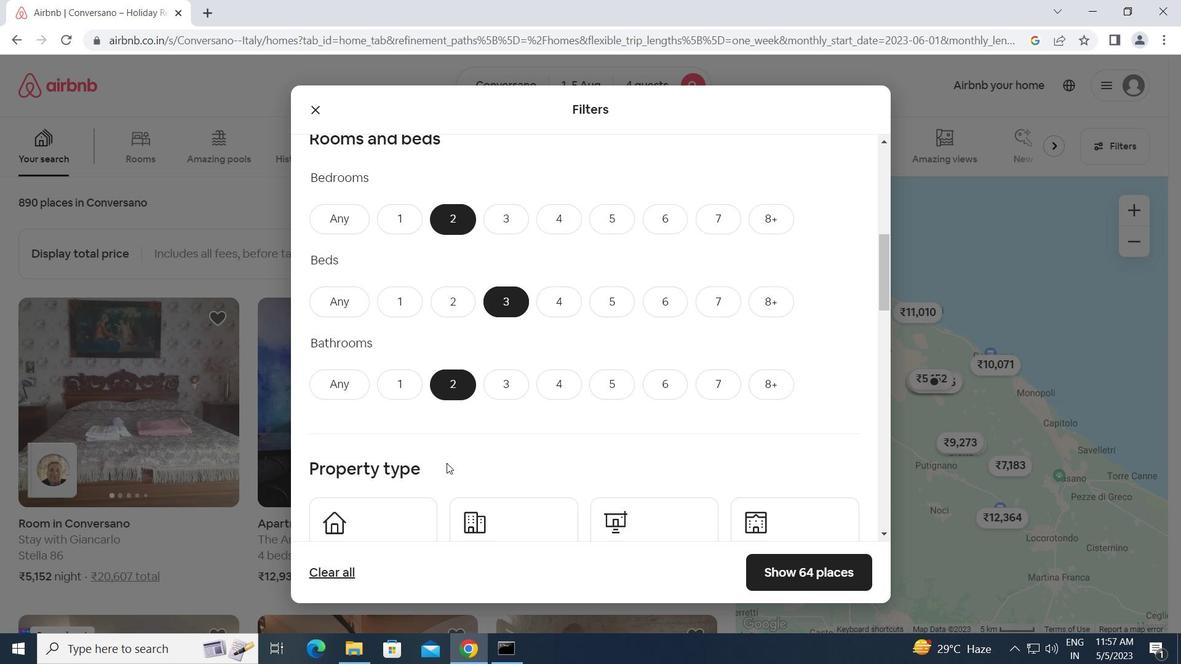 
Action: Mouse scrolled (446, 463) with delta (0, 0)
Screenshot: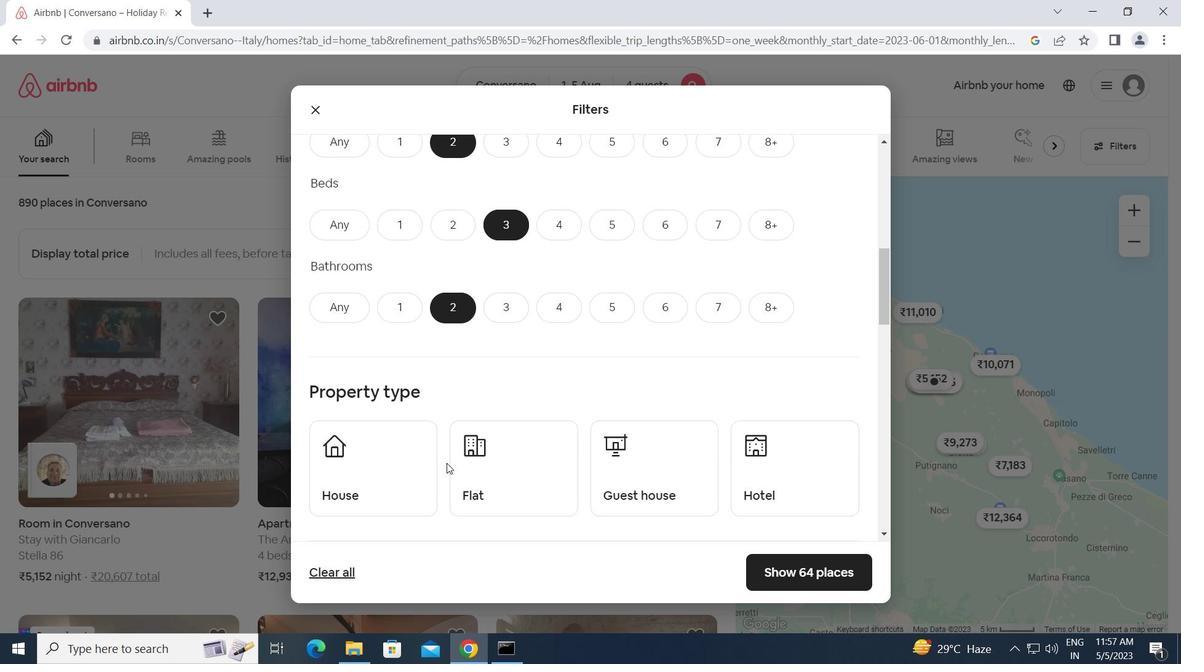 
Action: Mouse moved to (486, 399)
Screenshot: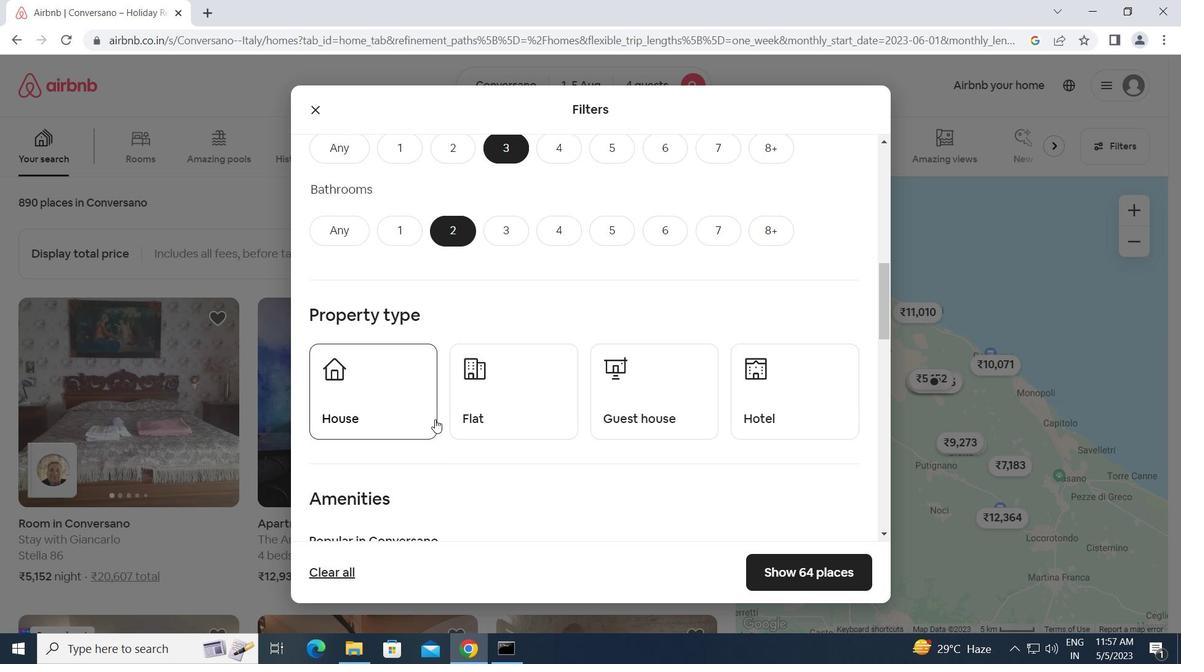 
Action: Mouse pressed left at (486, 399)
Screenshot: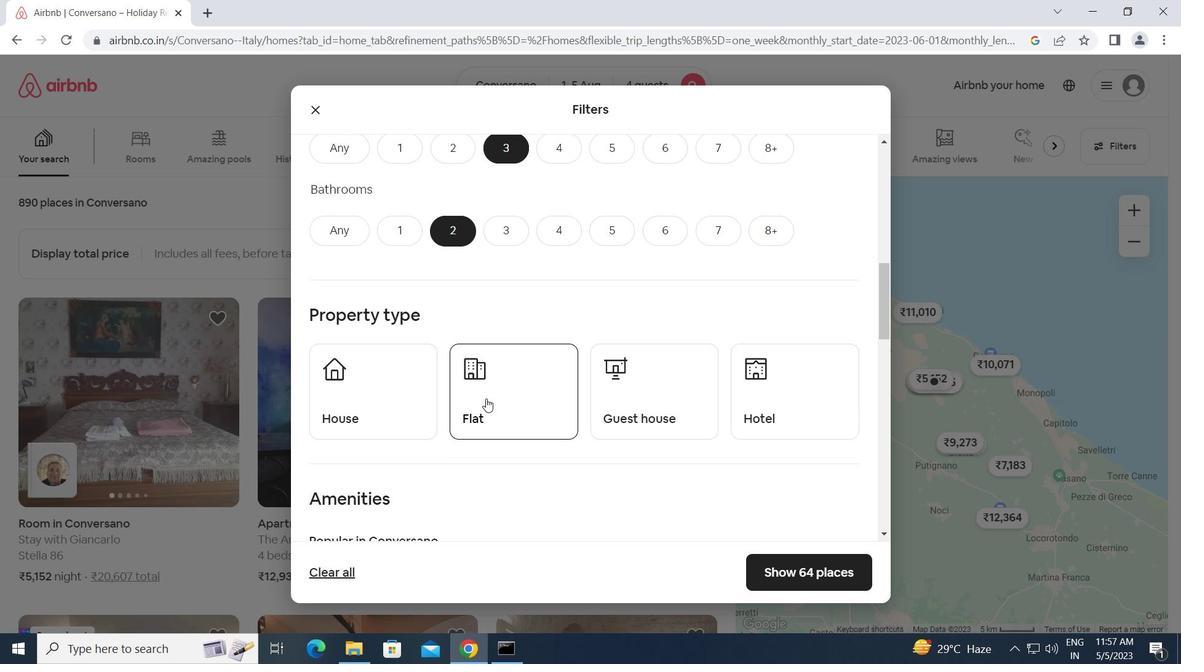 
Action: Mouse moved to (646, 398)
Screenshot: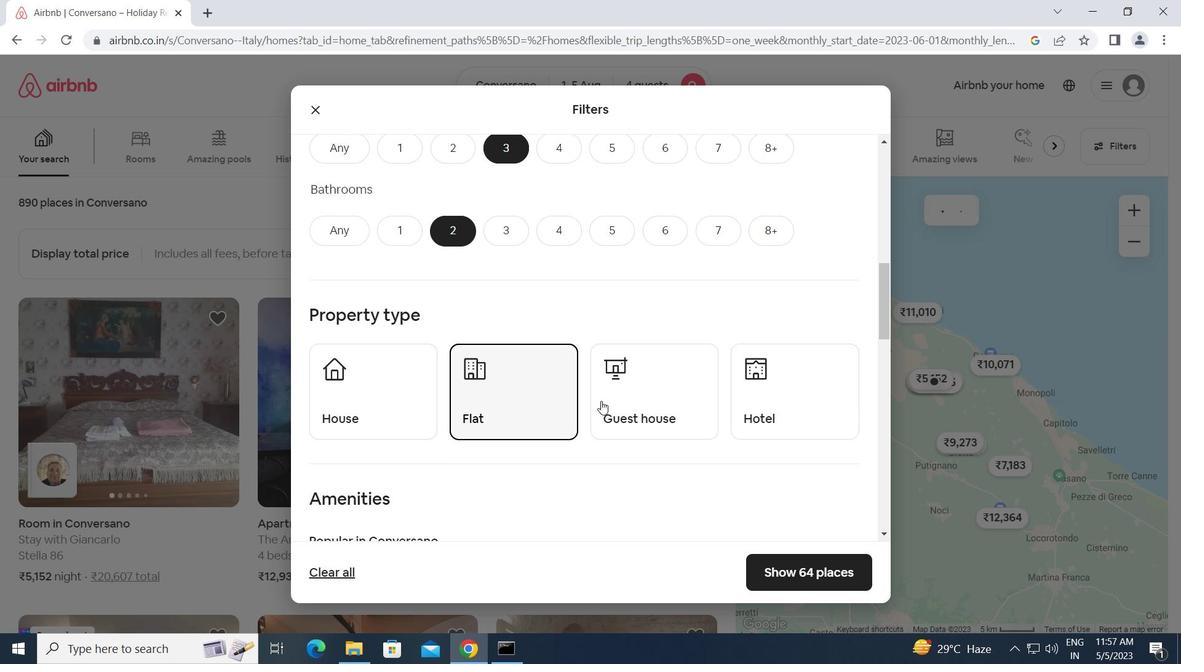 
Action: Mouse pressed left at (646, 398)
Screenshot: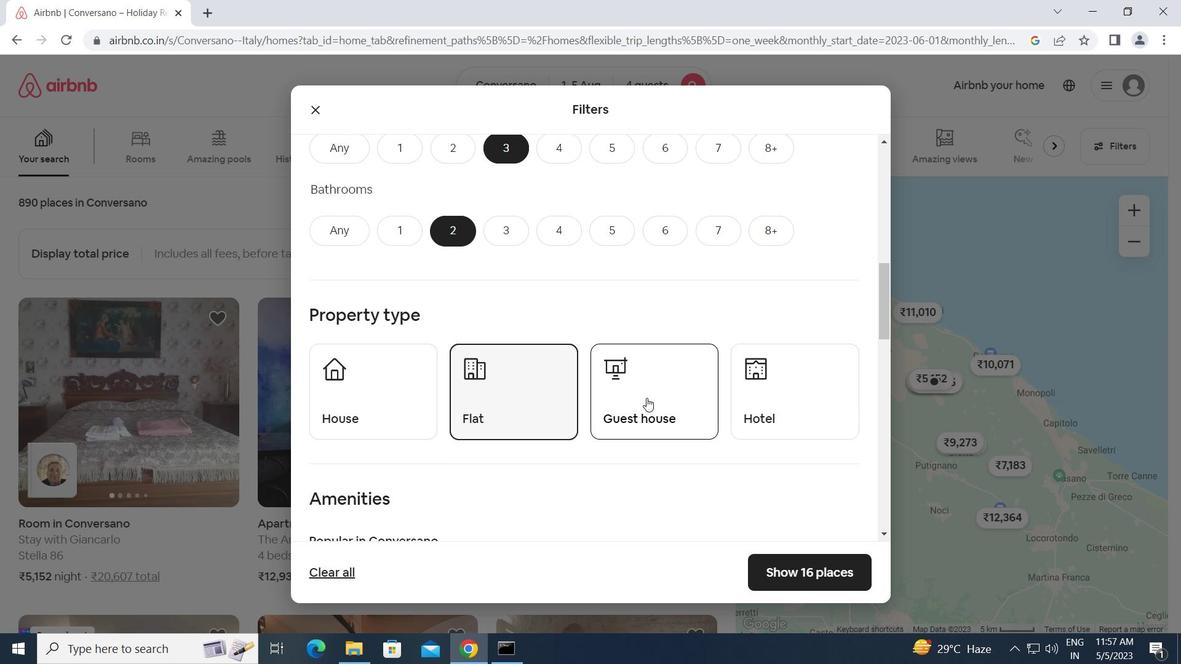 
Action: Mouse moved to (805, 402)
Screenshot: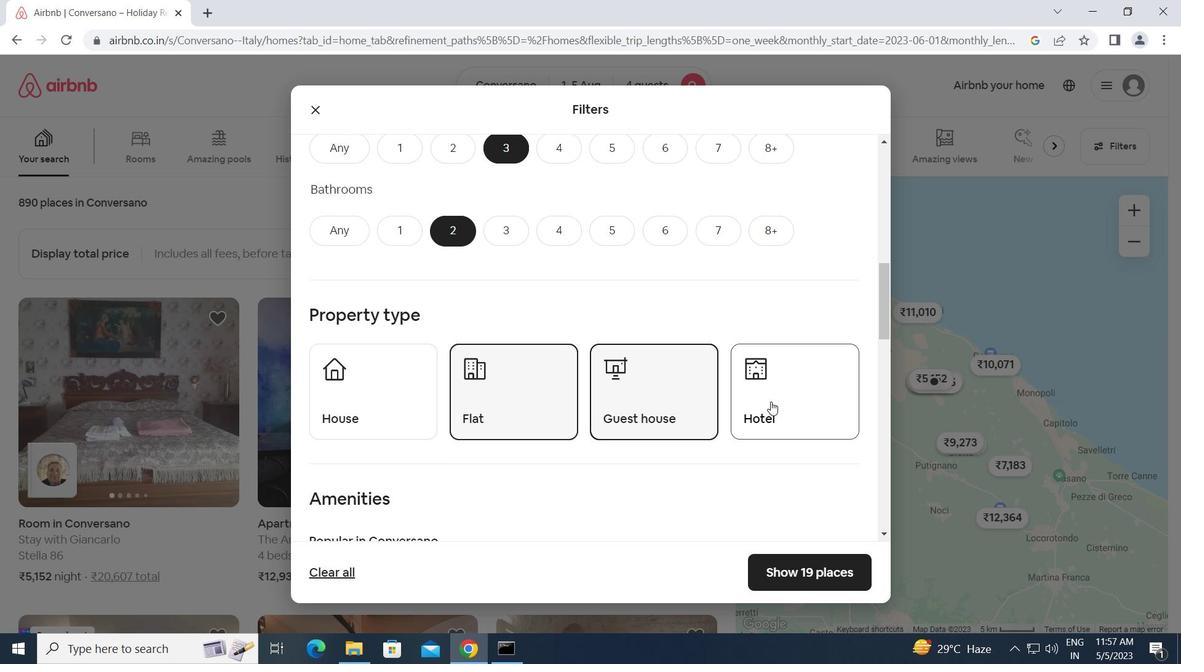 
Action: Mouse pressed left at (805, 402)
Screenshot: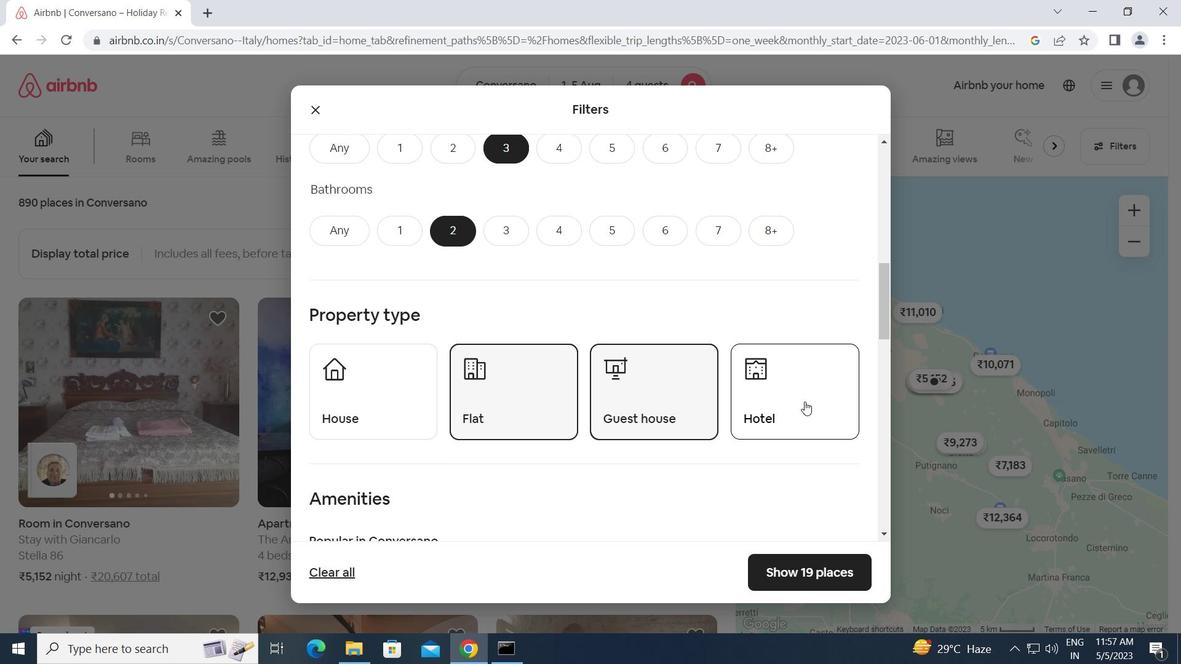 
Action: Mouse moved to (564, 466)
Screenshot: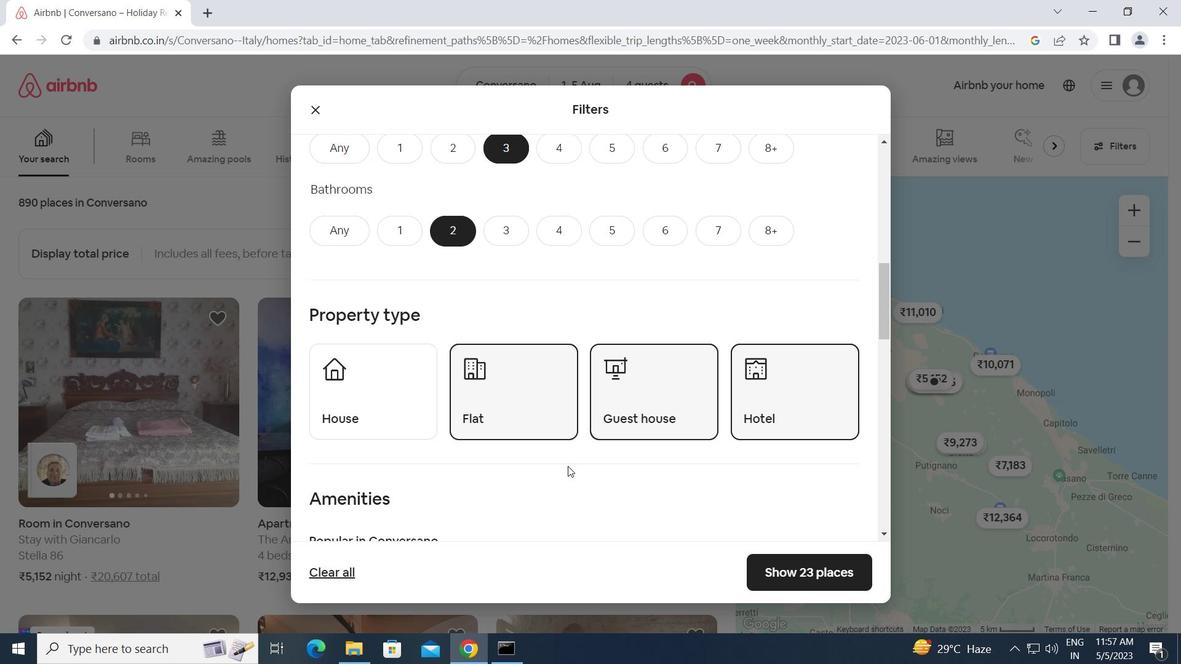 
Action: Mouse scrolled (564, 466) with delta (0, 0)
Screenshot: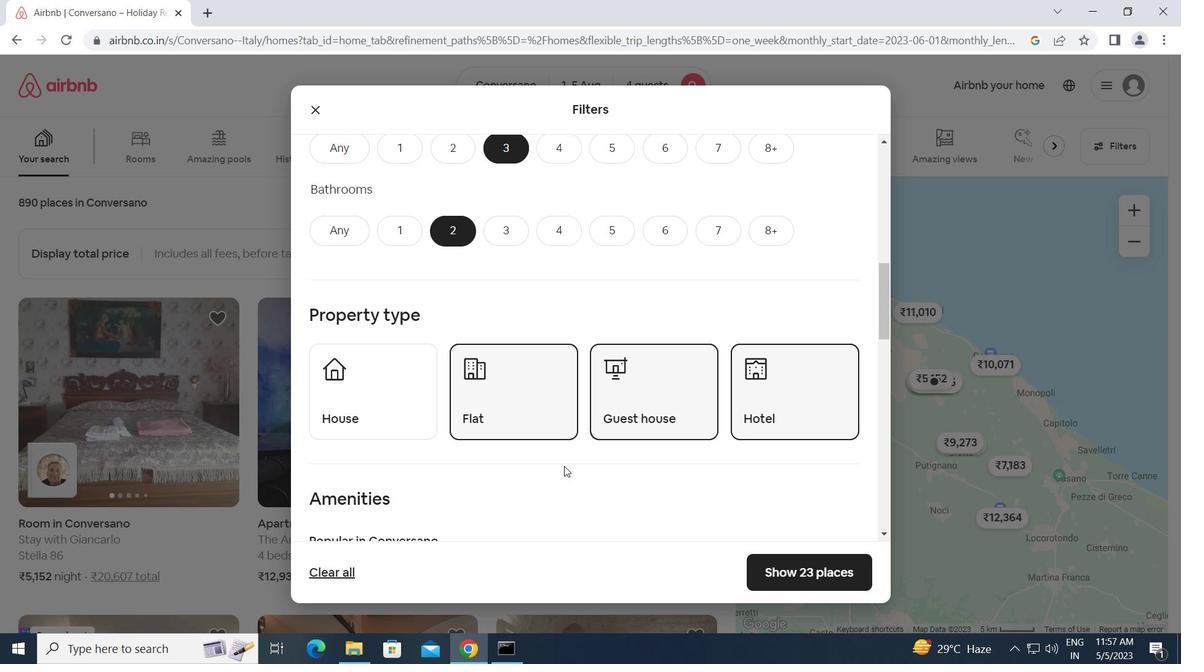 
Action: Mouse scrolled (564, 466) with delta (0, 0)
Screenshot: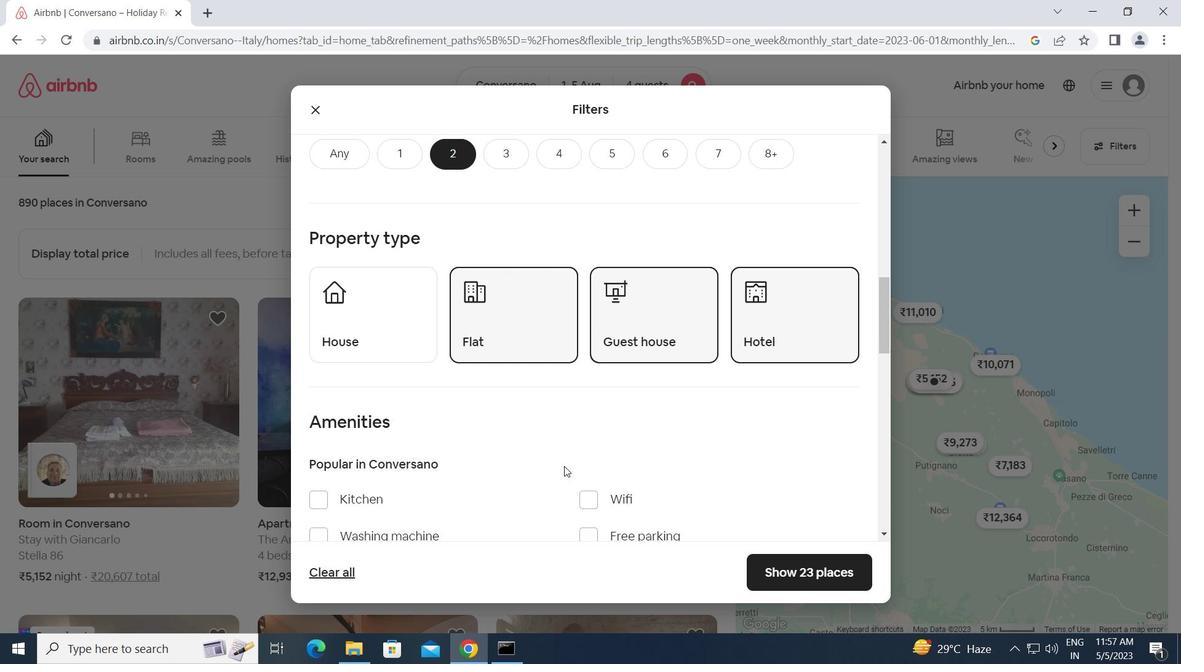 
Action: Mouse scrolled (564, 466) with delta (0, 0)
Screenshot: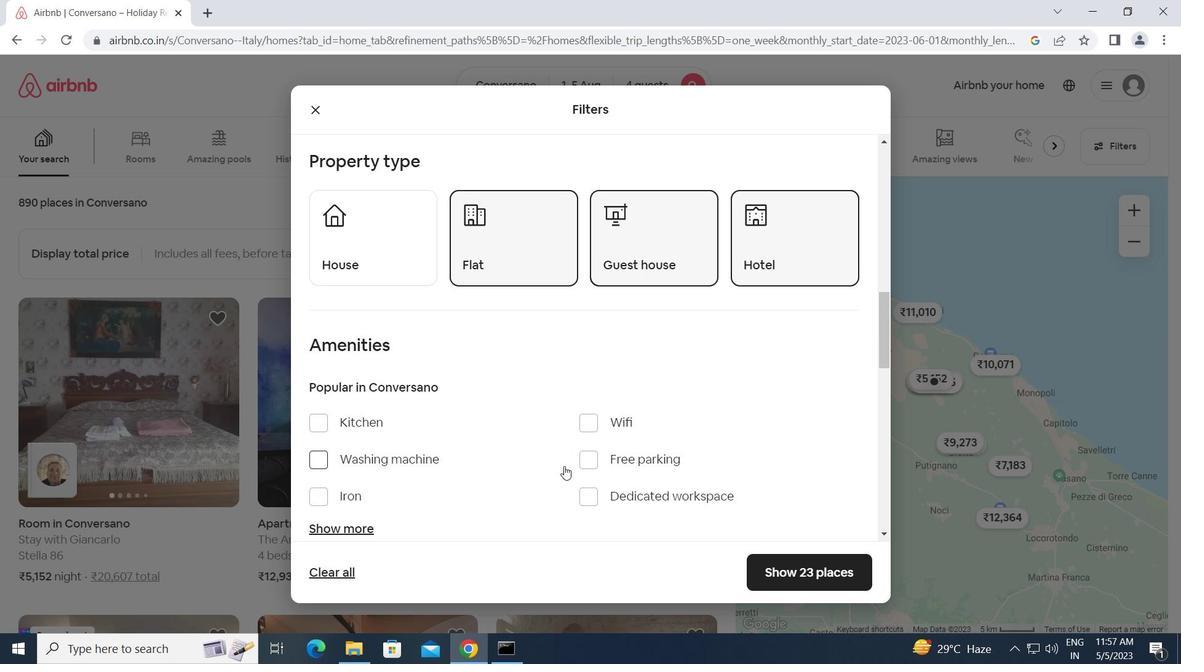 
Action: Mouse scrolled (564, 466) with delta (0, 0)
Screenshot: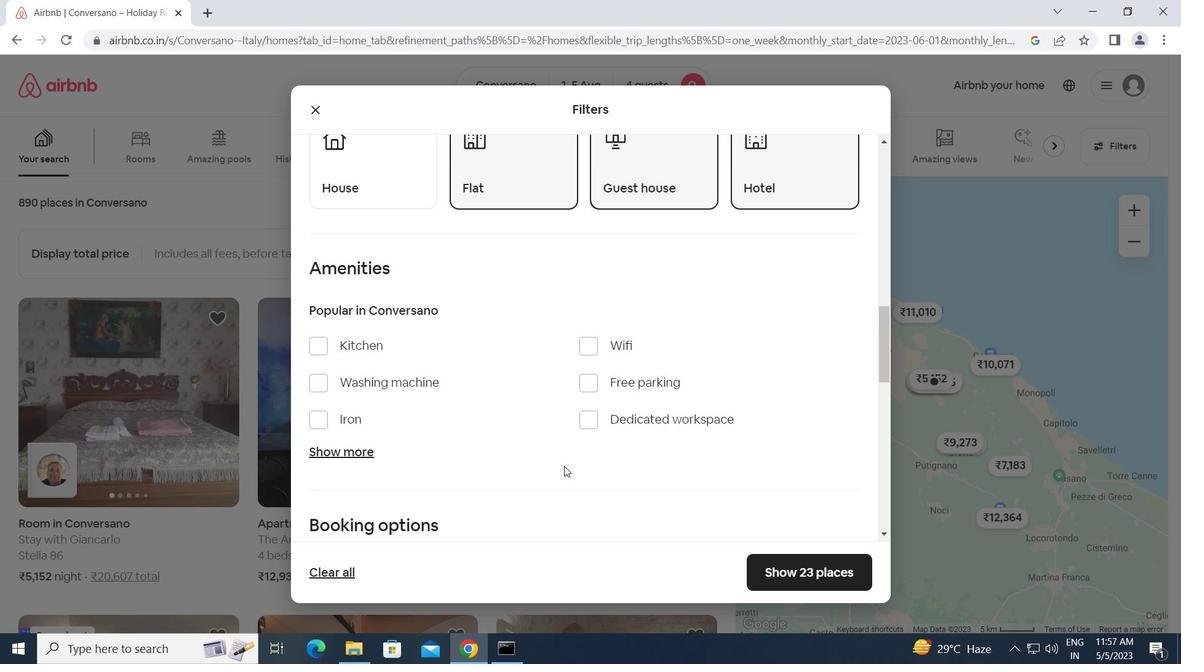 
Action: Mouse scrolled (564, 466) with delta (0, 0)
Screenshot: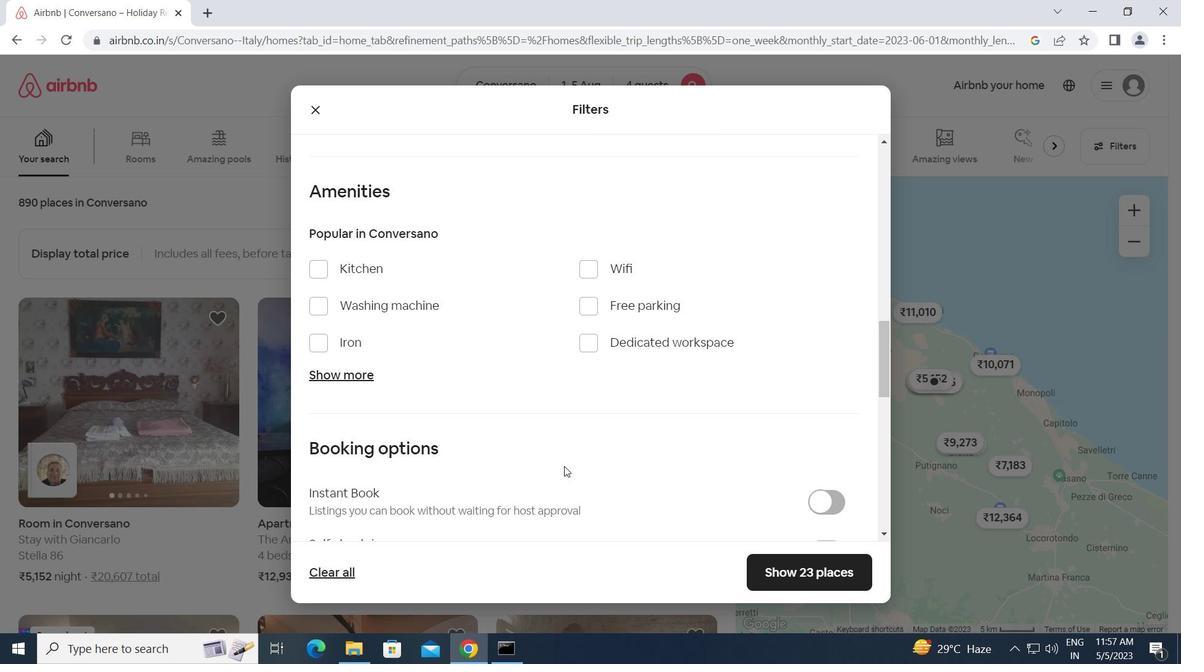 
Action: Mouse scrolled (564, 466) with delta (0, 0)
Screenshot: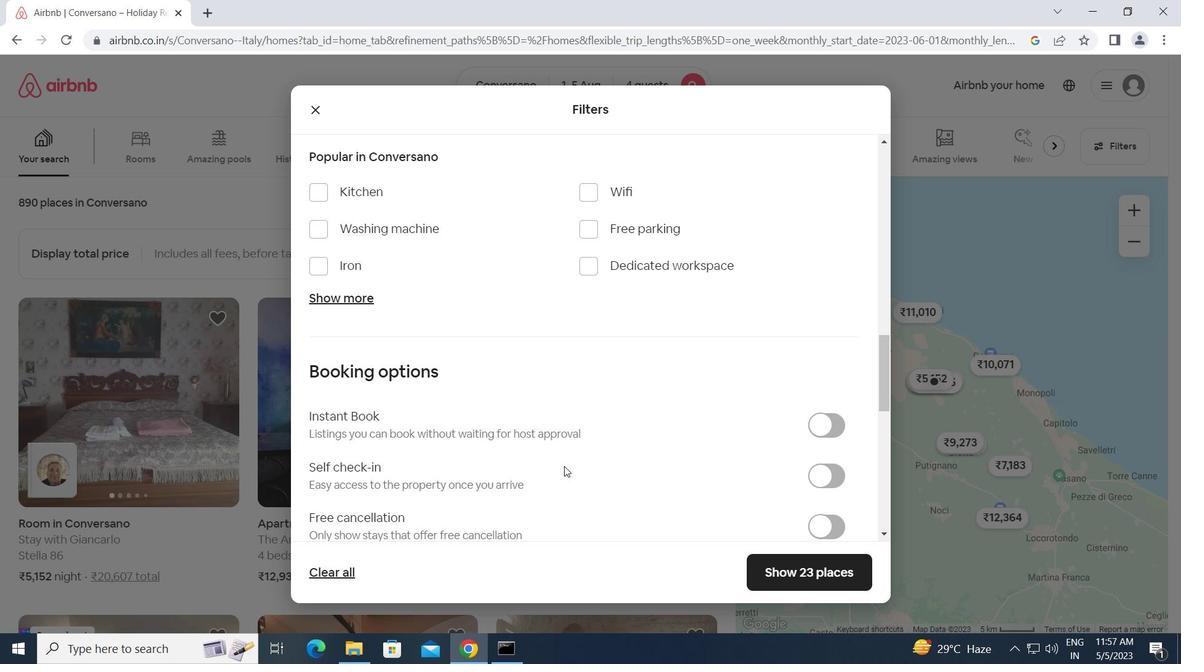 
Action: Mouse moved to (821, 399)
Screenshot: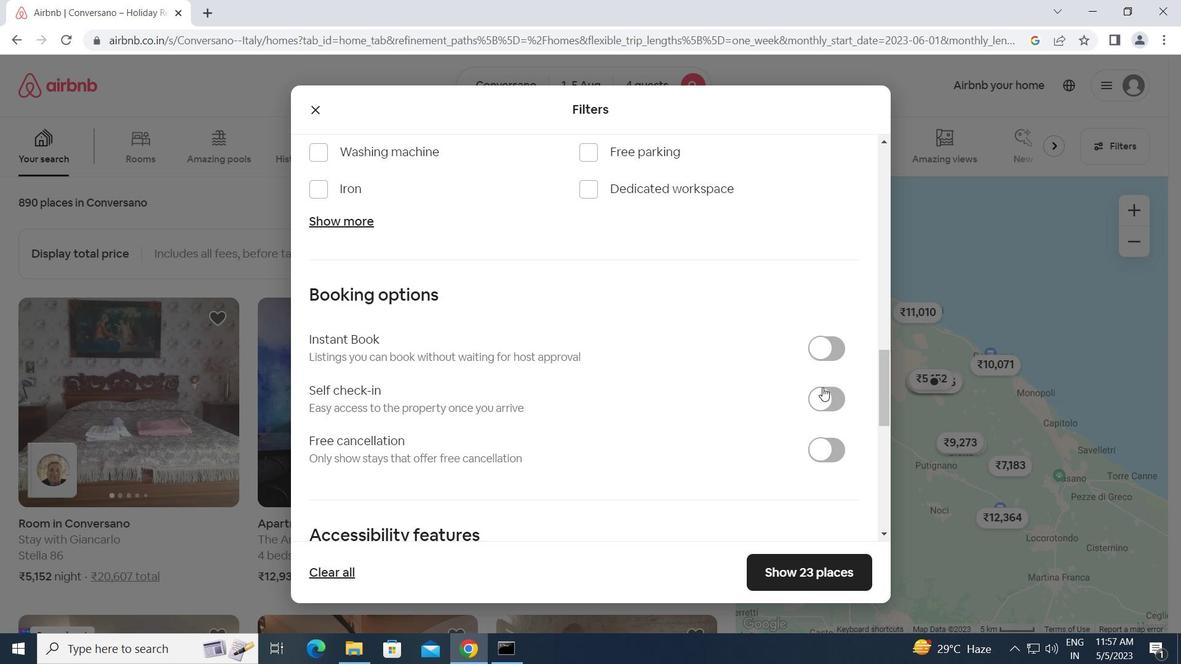 
Action: Mouse pressed left at (821, 399)
Screenshot: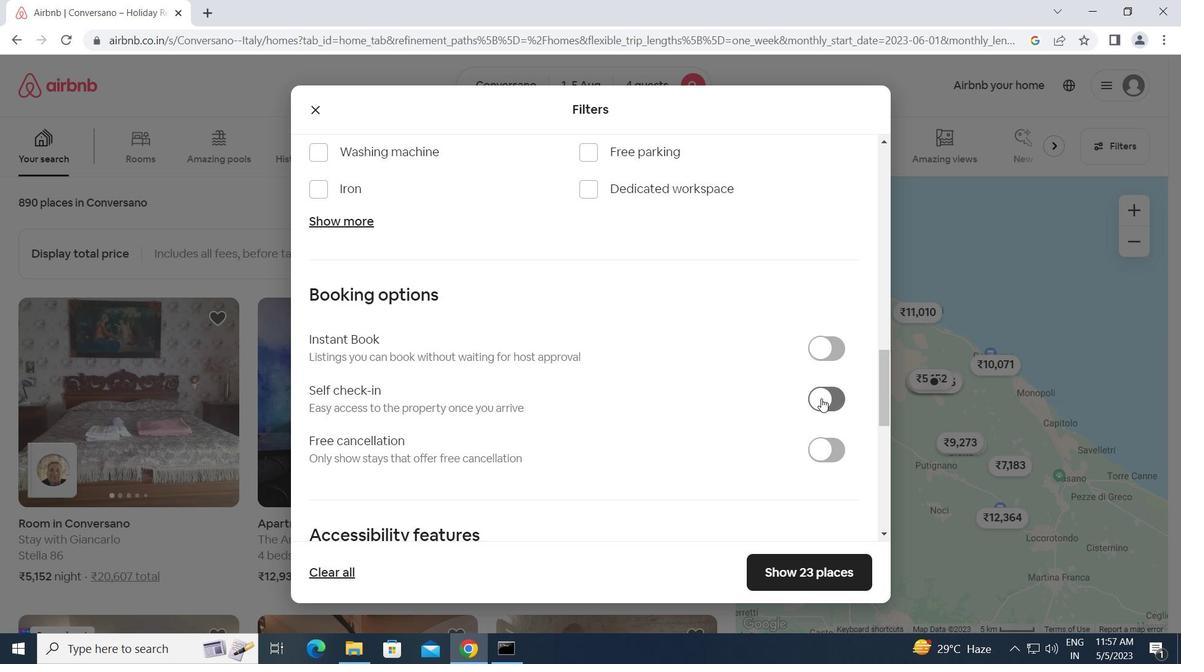 
Action: Mouse moved to (602, 386)
Screenshot: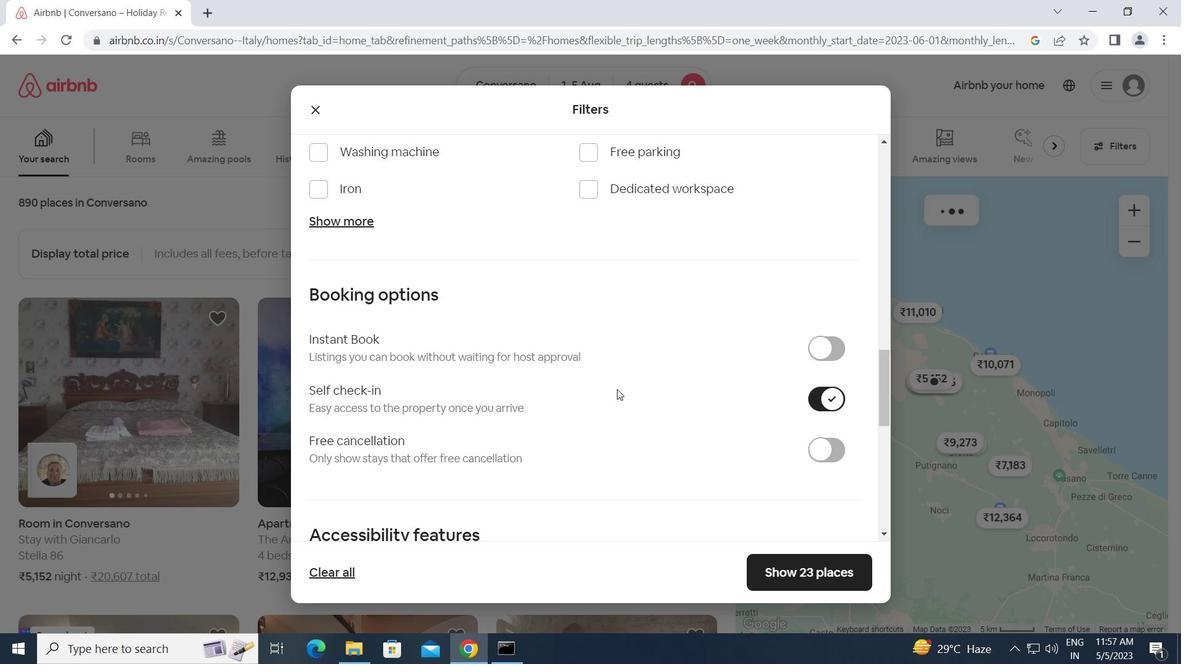 
Action: Mouse scrolled (602, 385) with delta (0, 0)
Screenshot: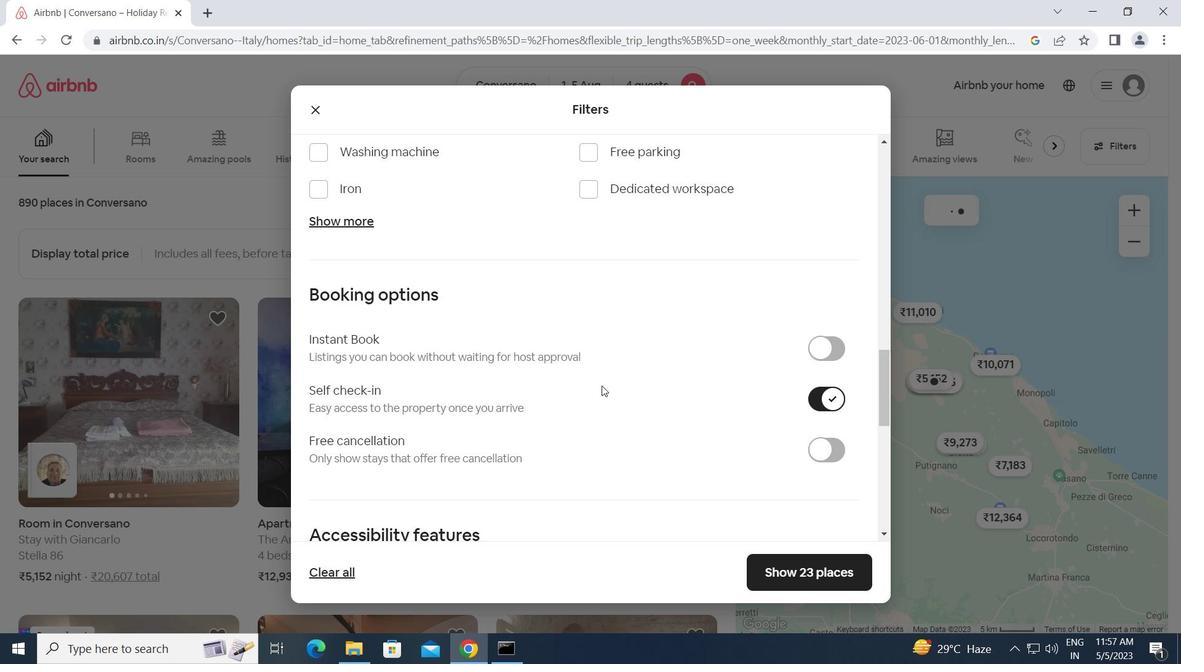 
Action: Mouse scrolled (602, 385) with delta (0, 0)
Screenshot: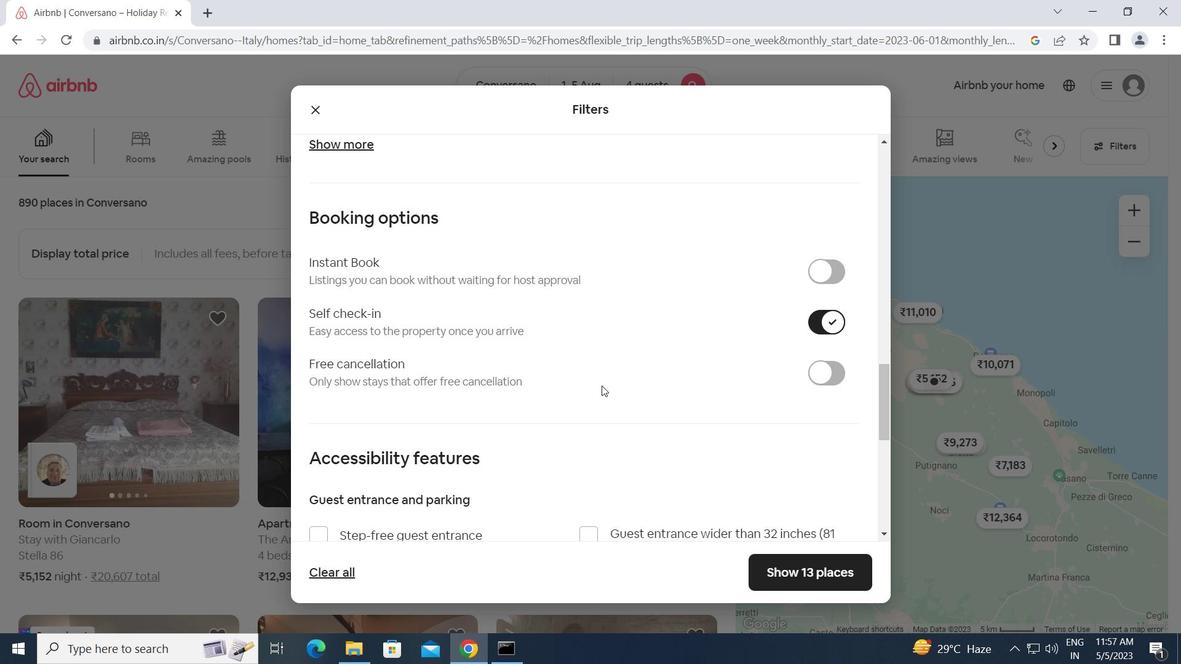 
Action: Mouse moved to (601, 385)
Screenshot: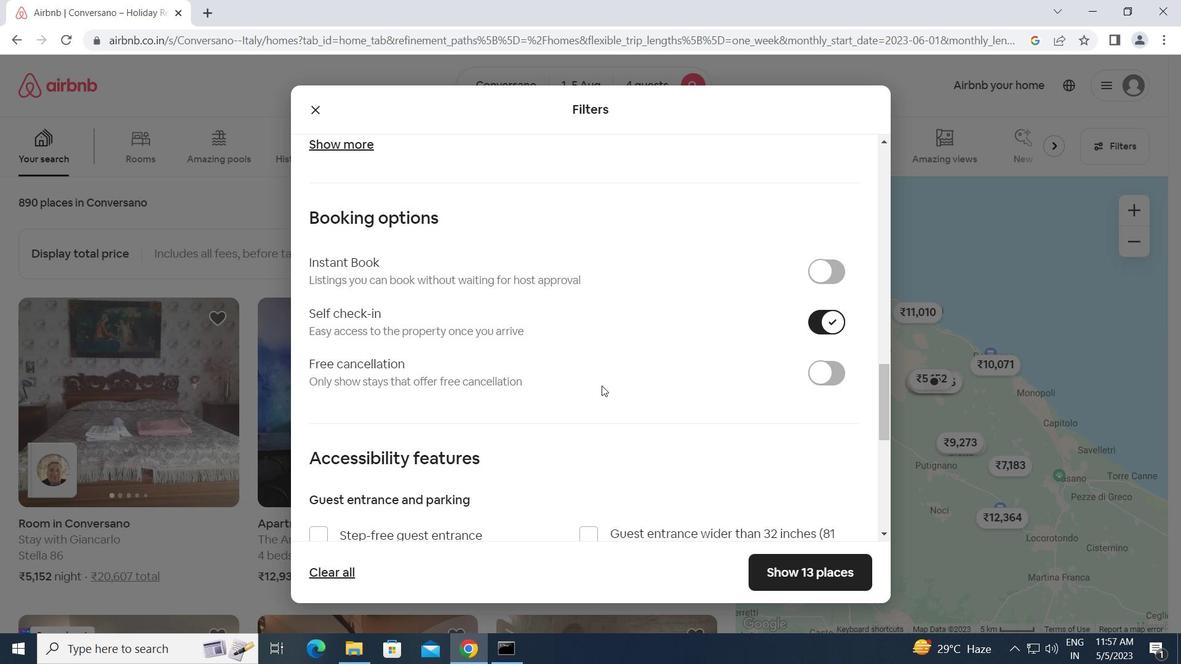 
Action: Mouse scrolled (601, 385) with delta (0, 0)
Screenshot: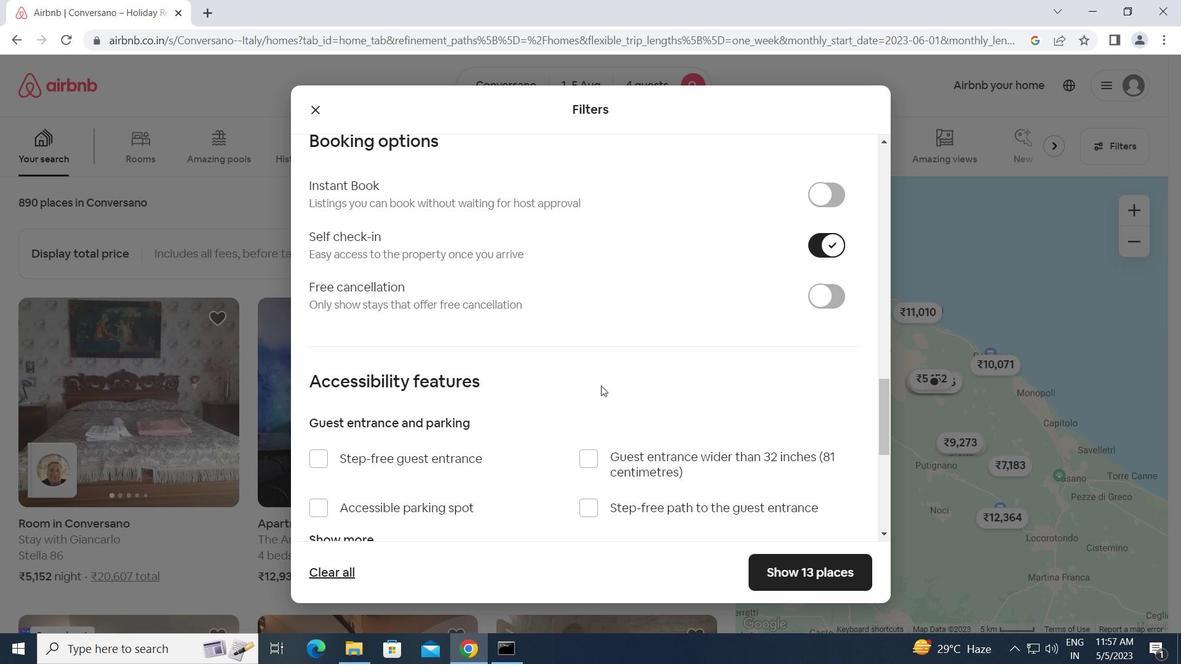 
Action: Mouse scrolled (601, 385) with delta (0, 0)
Screenshot: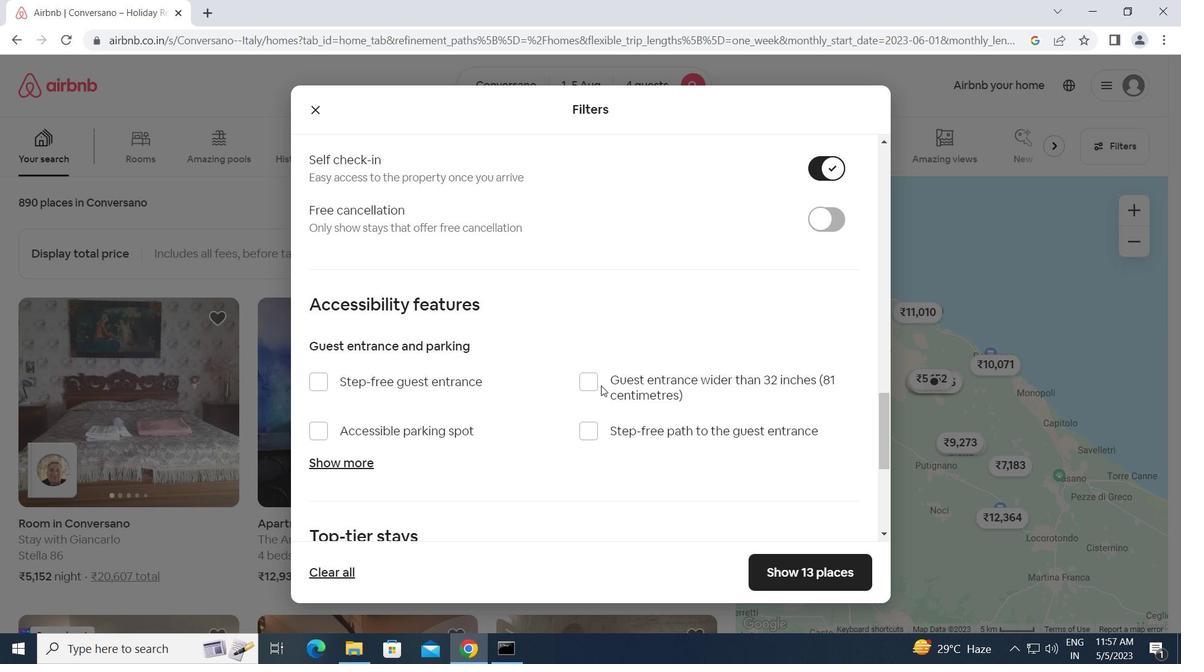 
Action: Mouse scrolled (601, 385) with delta (0, 0)
Screenshot: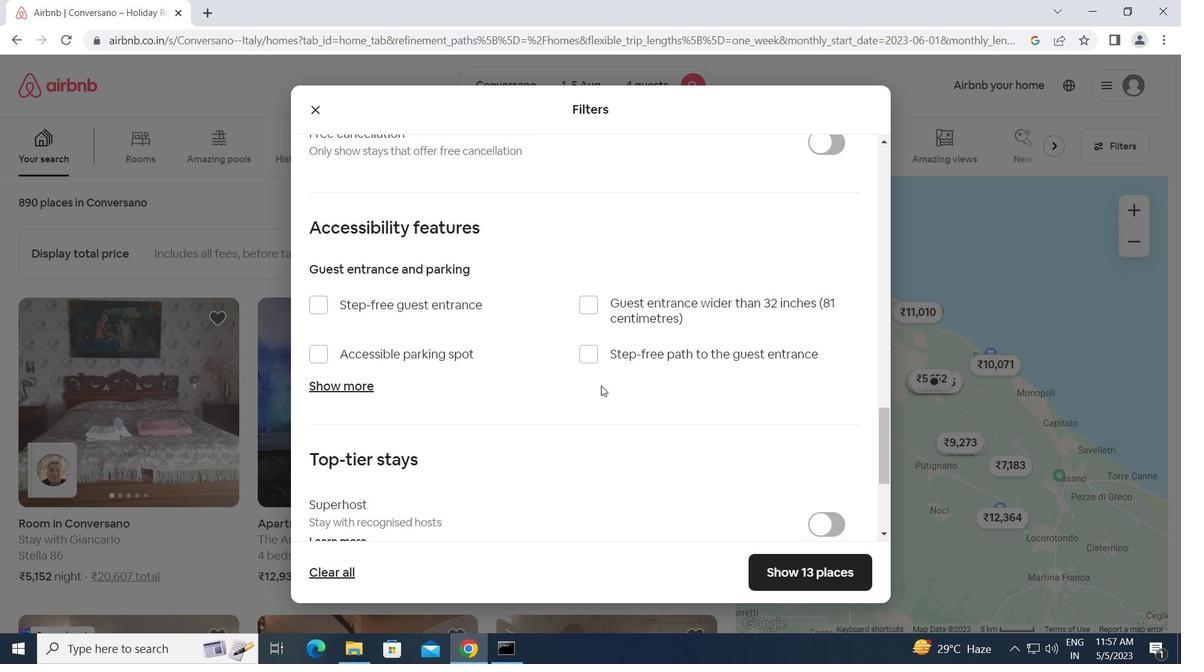
Action: Mouse scrolled (601, 385) with delta (0, 0)
Screenshot: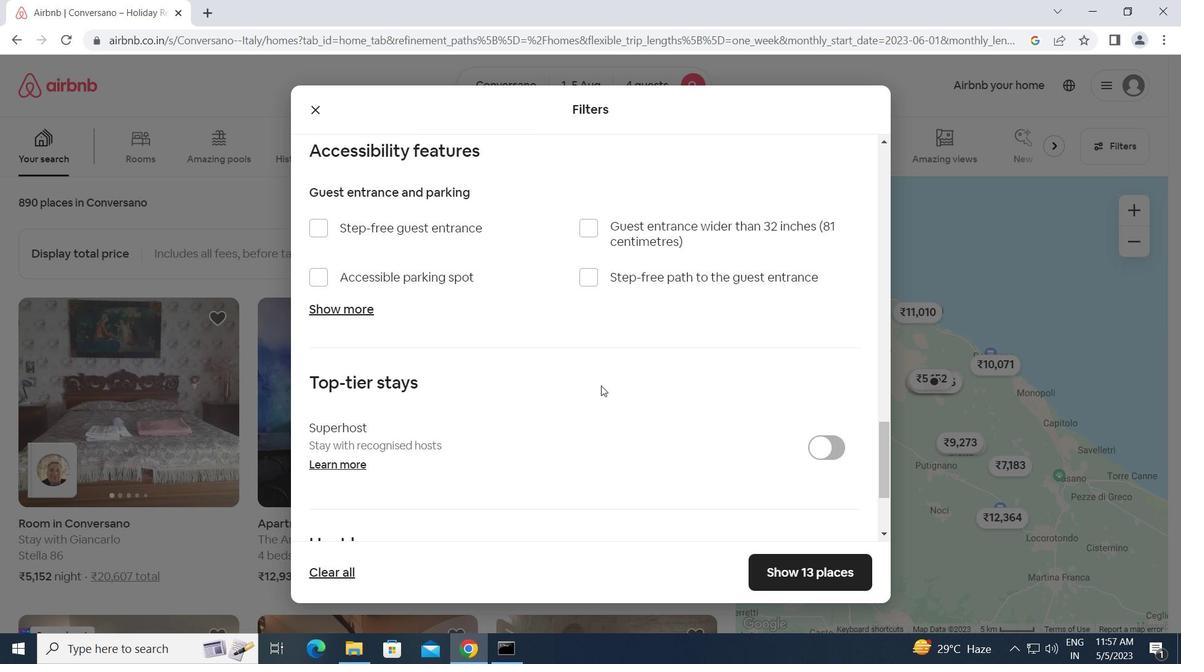 
Action: Mouse scrolled (601, 385) with delta (0, 0)
Screenshot: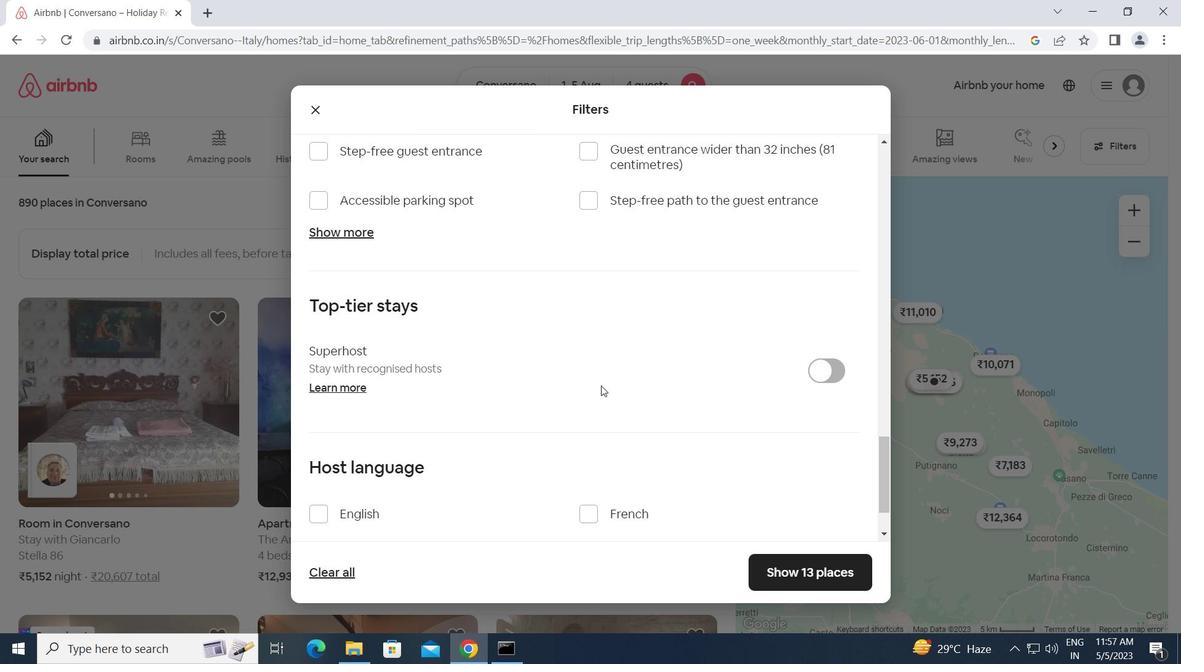 
Action: Mouse moved to (319, 434)
Screenshot: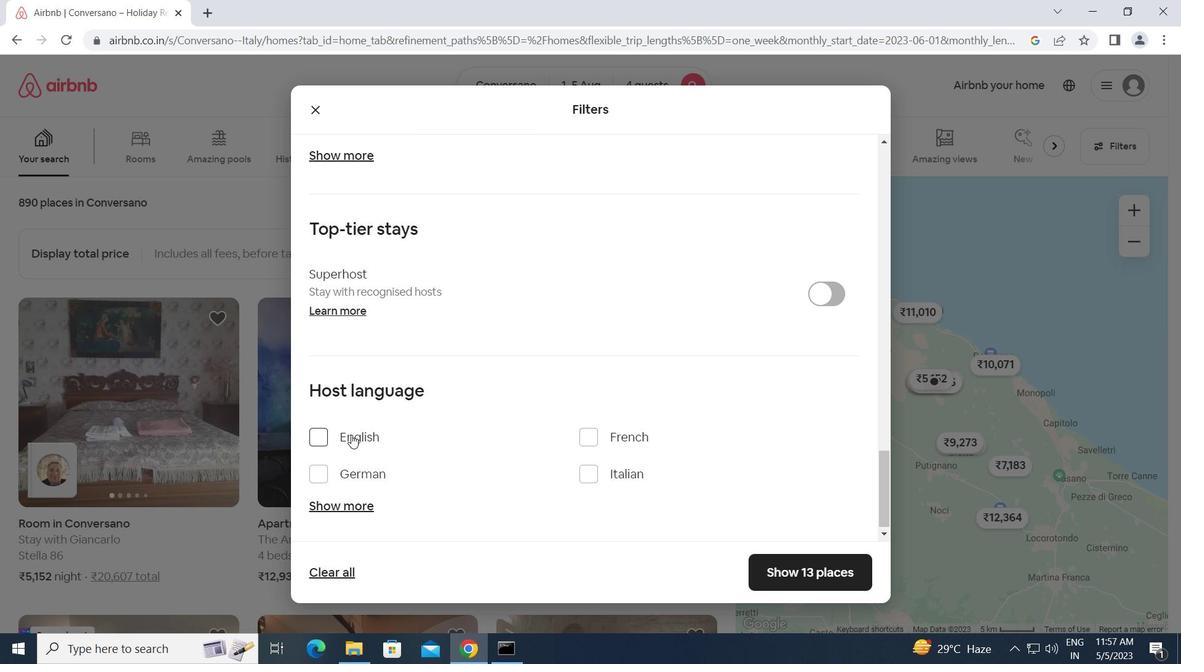 
Action: Mouse pressed left at (319, 434)
Screenshot: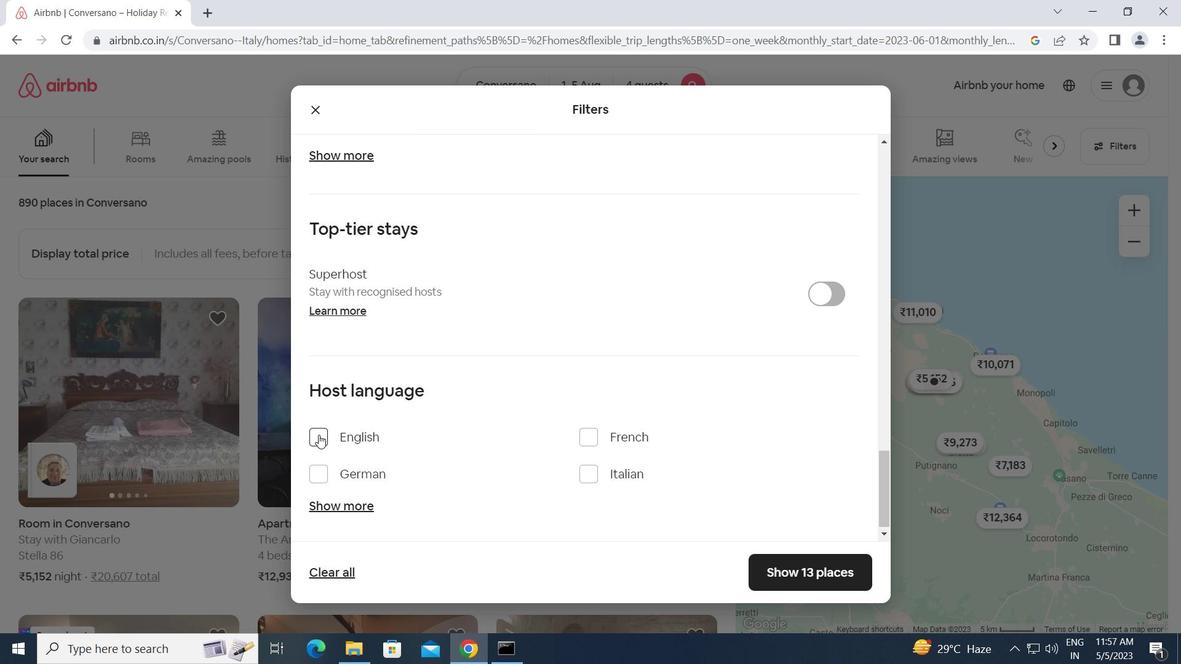 
Action: Mouse moved to (771, 565)
Screenshot: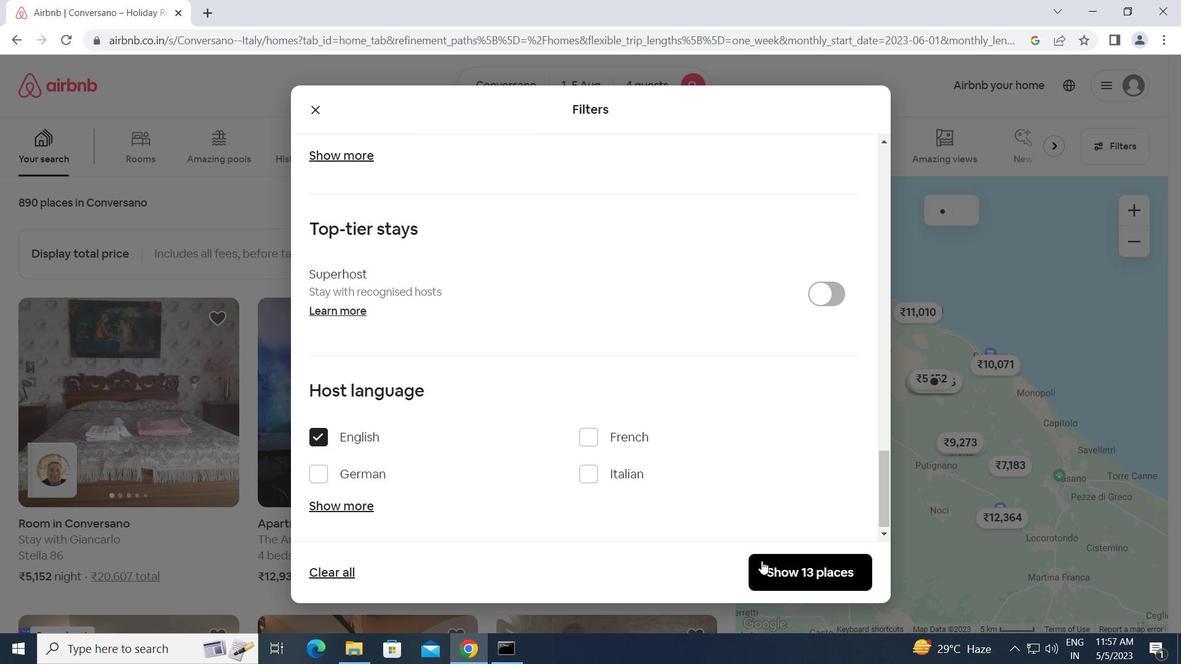 
Action: Mouse pressed left at (771, 565)
Screenshot: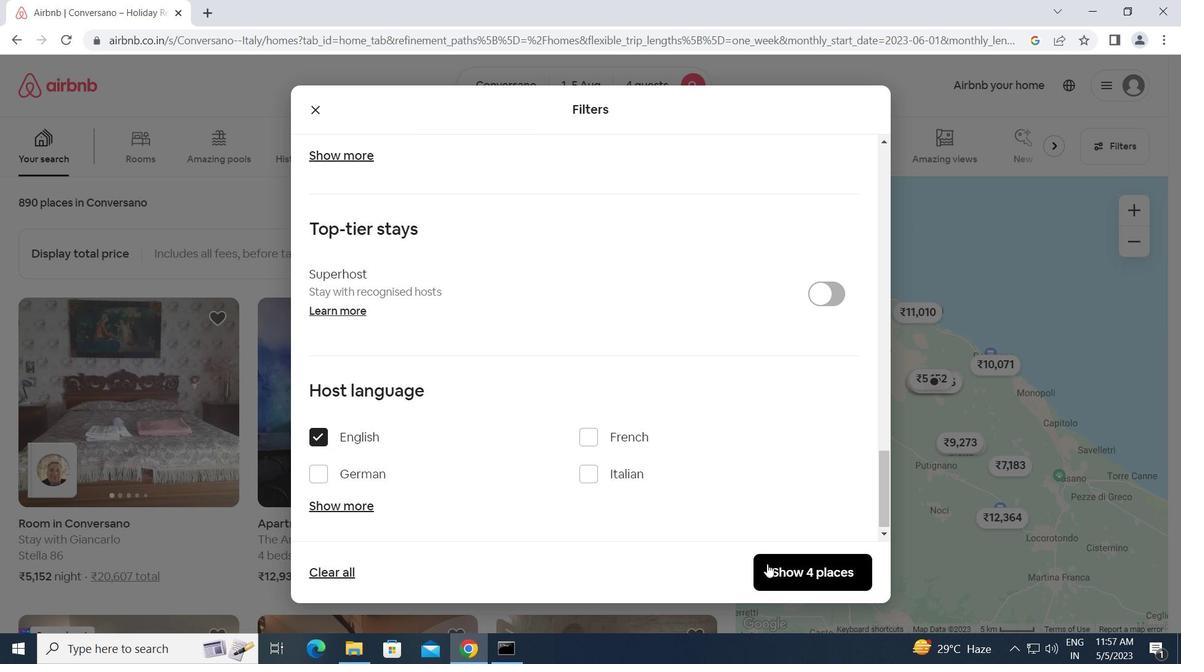 
Action: Mouse moved to (770, 565)
Screenshot: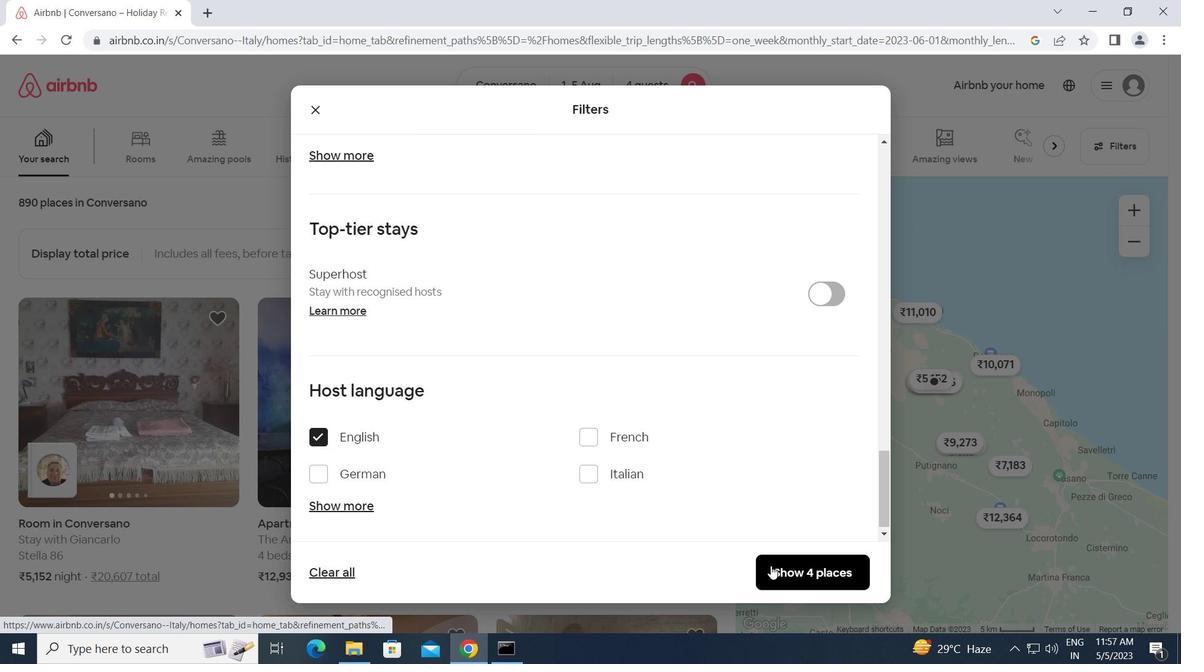 
